 Task: Create an event for the science seminar.
Action: Mouse pressed left at (407, 314)
Screenshot: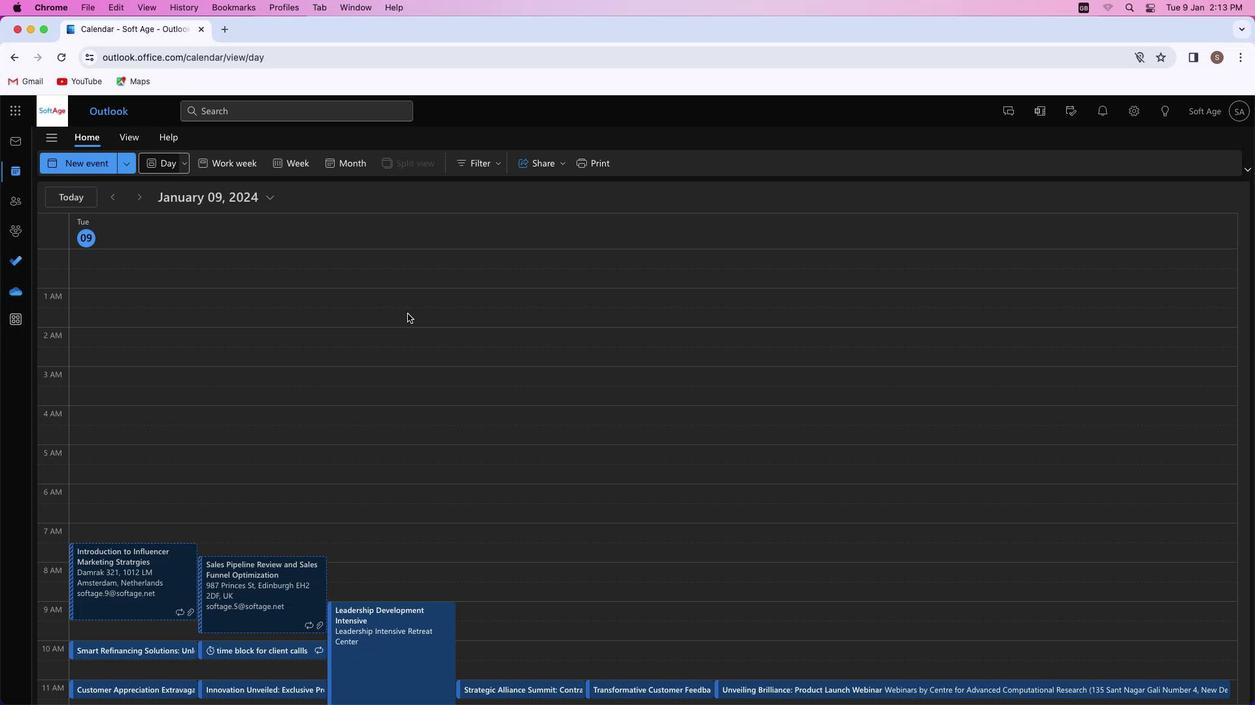 
Action: Mouse moved to (89, 160)
Screenshot: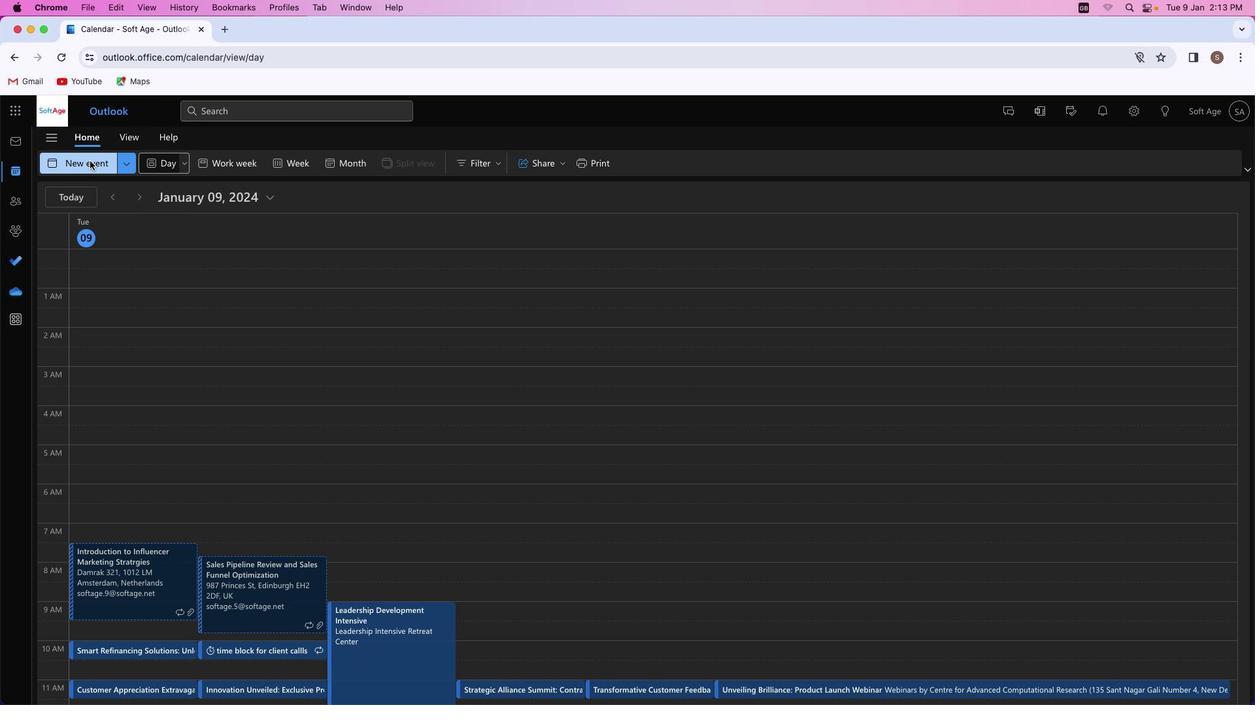 
Action: Mouse pressed left at (89, 160)
Screenshot: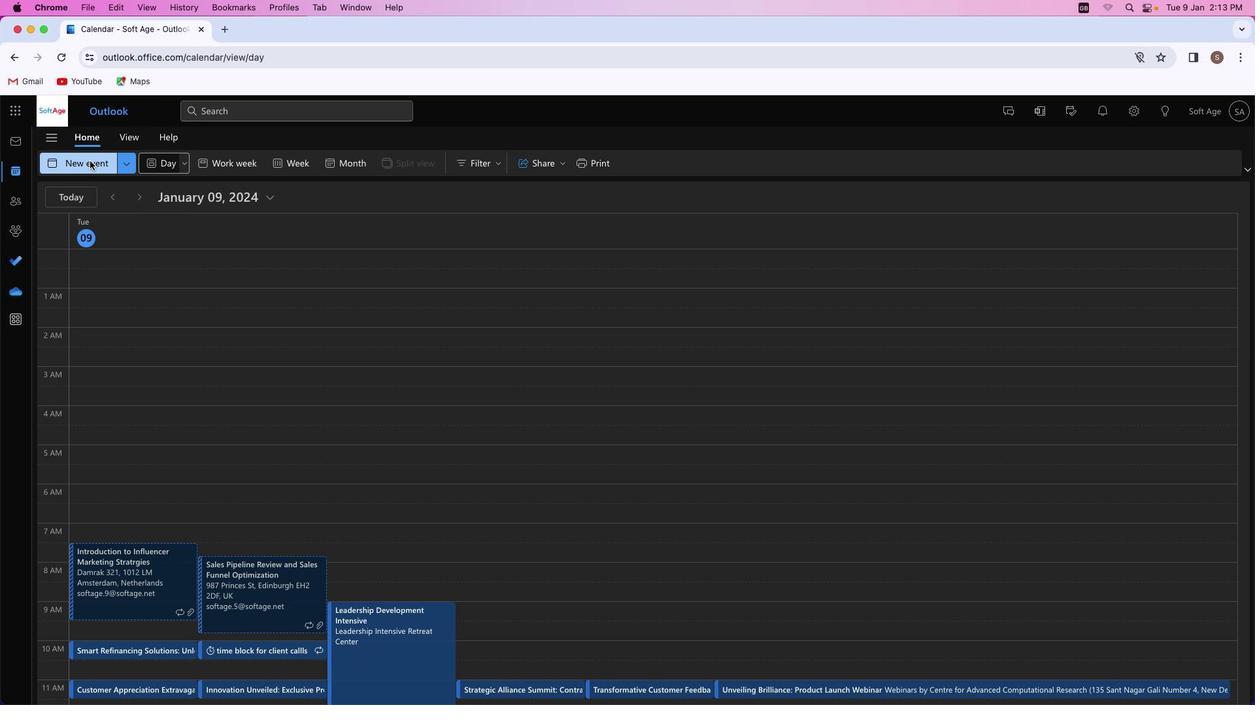 
Action: Mouse moved to (346, 243)
Screenshot: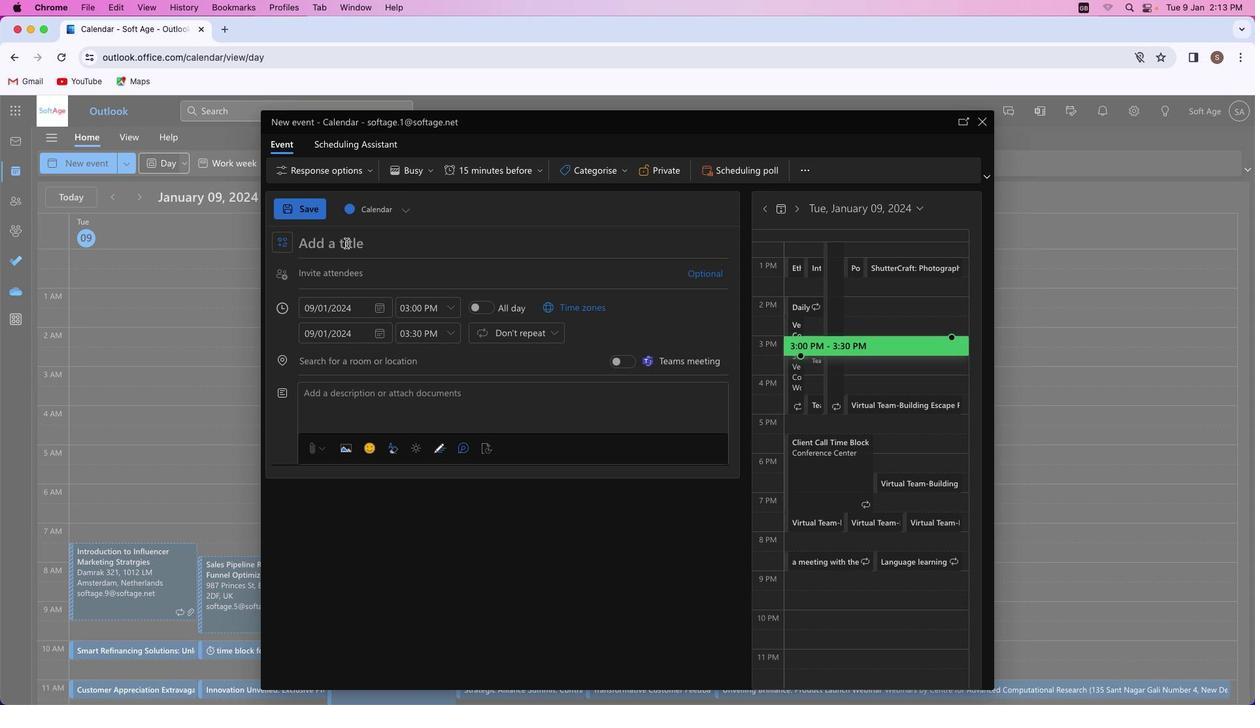 
Action: Key pressed Key.shift'S''c''i''e''n''t''i''a'Key.spaceKey.shift'S''u''m''m''i''t'Key.shift_r':'Key.spaceKey.shift'E''x''p''l''o''r''i''n''g'Key.spaceKey.shift'F''r''o''n''t''i''e''r''s'Key.space'i''n'Key.spaceKey.shift'S''c''i''e''n''c''e'
Screenshot: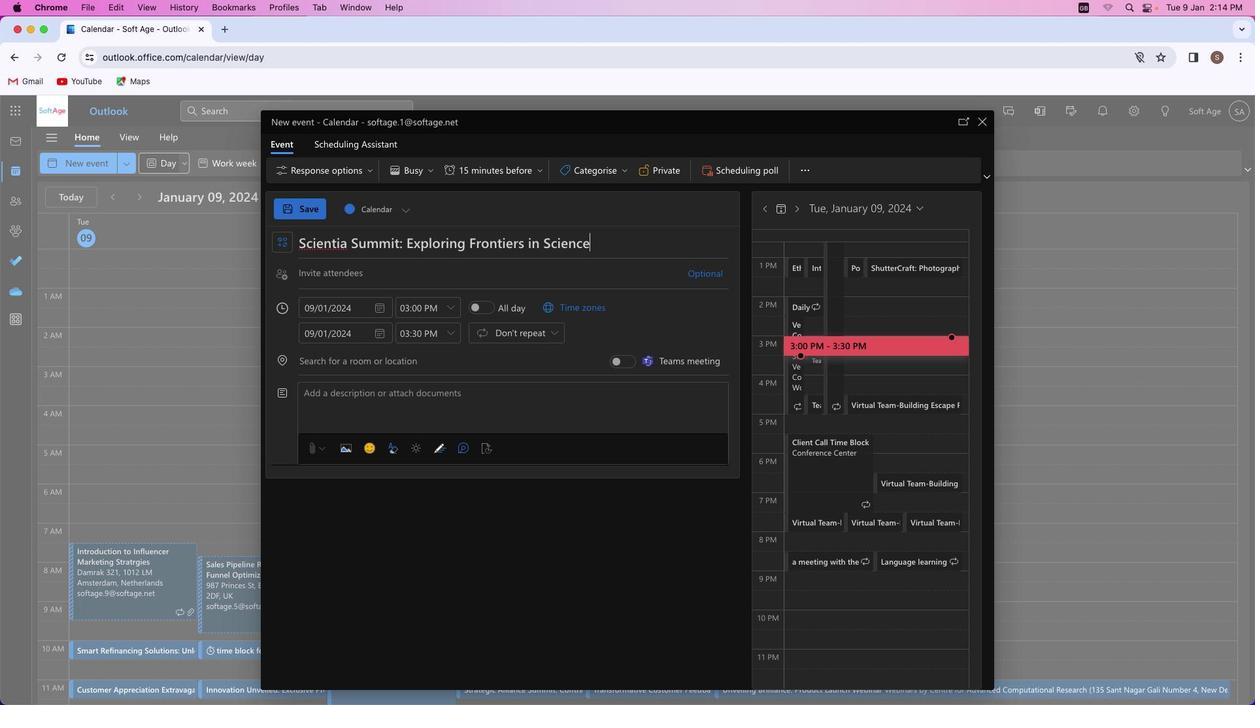 
Action: Mouse moved to (349, 392)
Screenshot: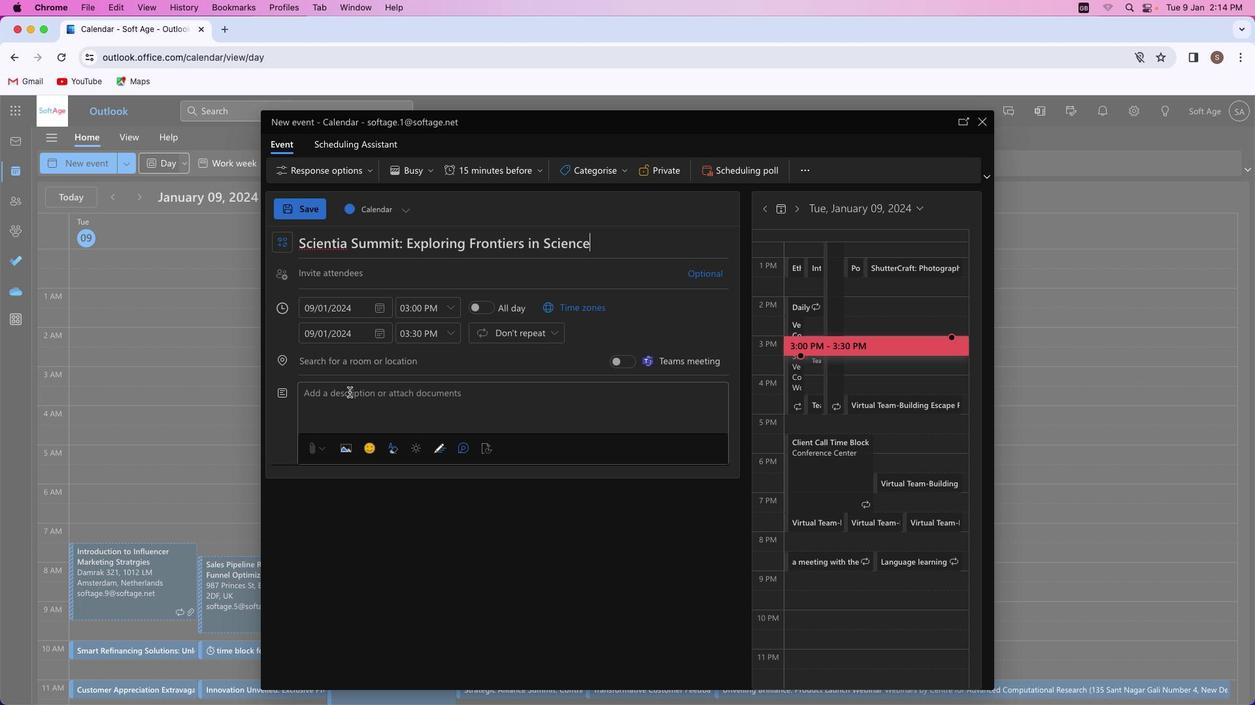 
Action: Mouse pressed left at (349, 392)
Screenshot: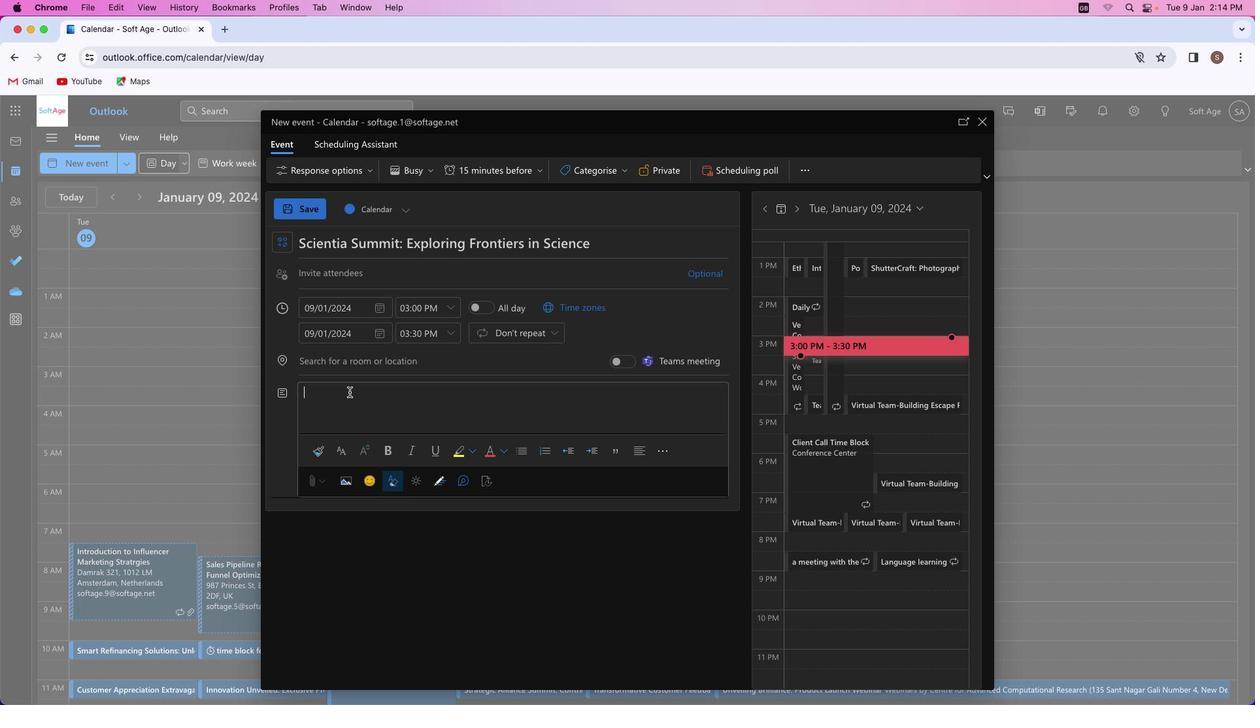 
Action: Key pressed Key.shift'E''n''g''a''g''e'Key.space'i''n'Key.space'o''u''r'Key.space's''c''i''e''n''c''e'Key.space's''e''m''i''n''a''r'','Key.space'w''h''e''r''e'Key.space'g''r''o''u''n''d''b''r''e''a''k''i''n''g'Key.space'd''i''s''c''o''v''e''r''i''e''s'Key.space'a''d''d'Key.backspaceKey.backspace'n''d'Key.space'i''n''t''e''l''l''e''c''t''u''a''l'Key.space'd''i''s''c''o''u''r''s''e'Key.space'c''o''n''v''e''r''g''e''.'Key.spaceKey.shift_r'J''o''i''n'Key.space'e''x''p''e''r''t''s'','Key.space'f''u''e''l'Key.space'c''u''r''i''o''s''i''t''y'','Key.space'a''n''d'Key.space'e''m''b''a''r''k'Key.space'o''n'Key.space'a'Key.space'l'Key.backspace'j''o''u''r''n''e''y'Key.space't''h''r''o''u''g''h'Key.space't''h''e'Key.space'r''e''a''l''m''s'Key.space'o''f'Key.space's''c''i''e''n''t''i''f''i''c'Key.space'e''x''p''l''o''r''a''t''i''o''n''.'
Screenshot: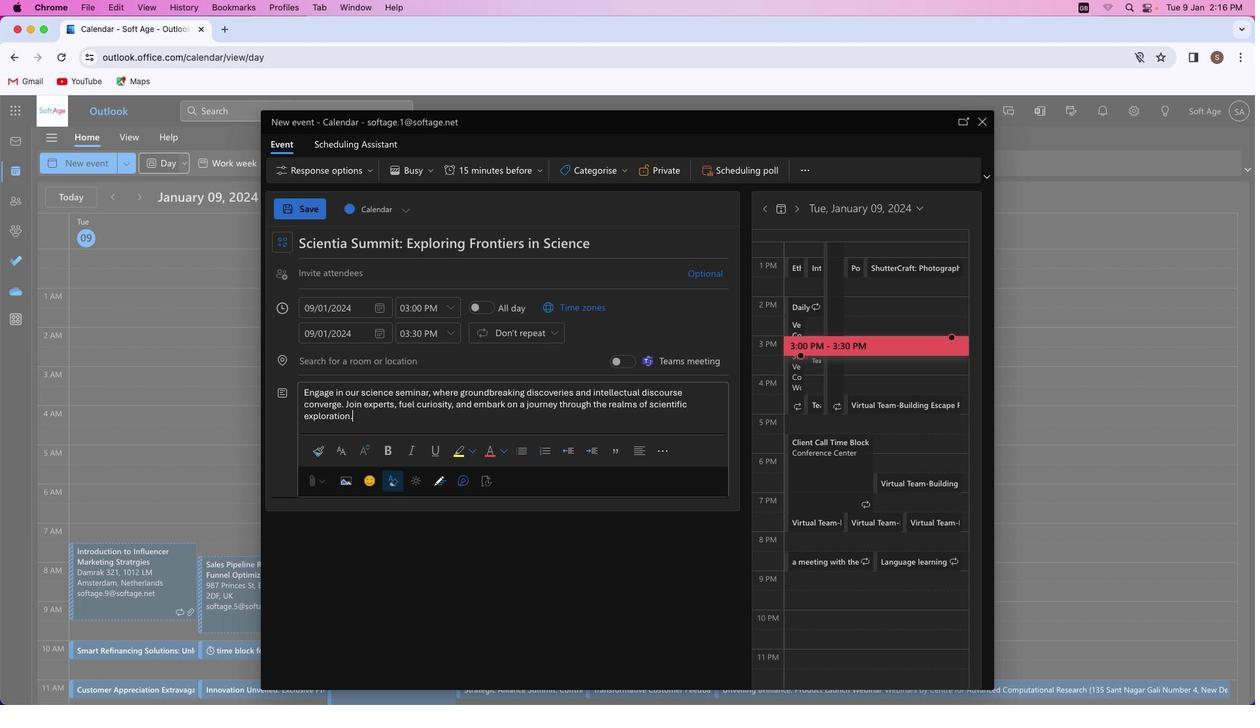 
Action: Mouse moved to (428, 390)
Screenshot: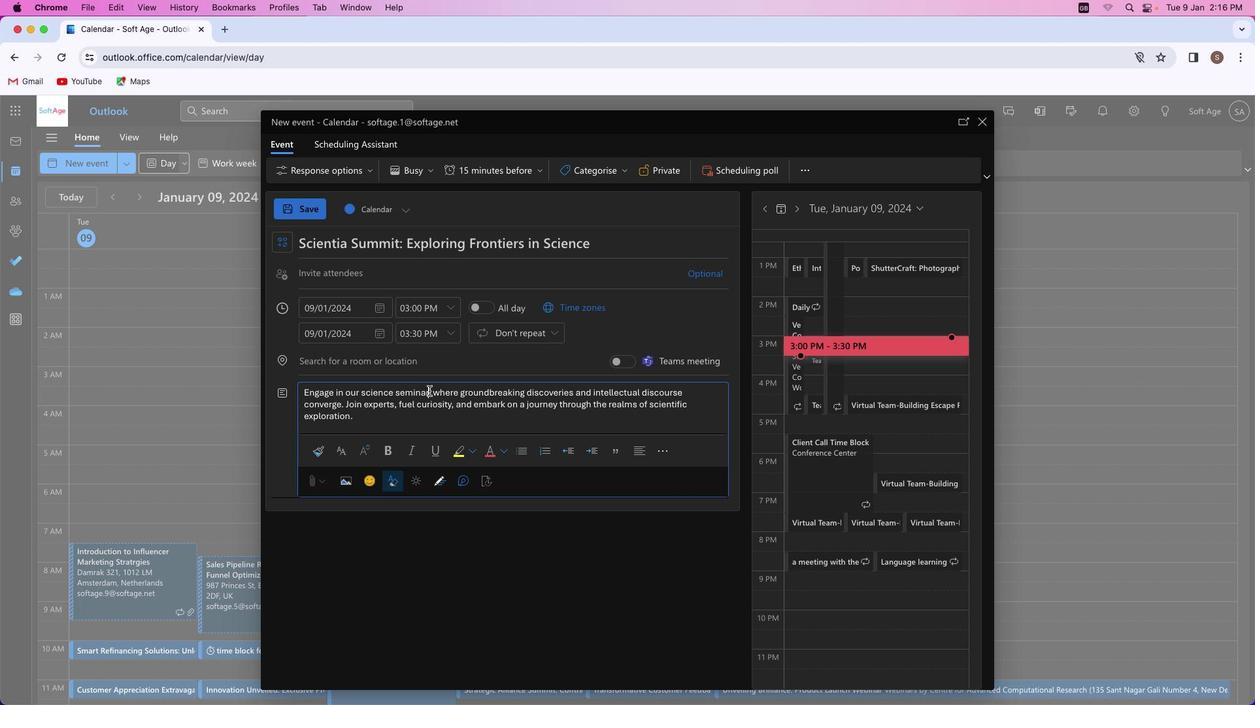 
Action: Mouse pressed left at (428, 390)
Screenshot: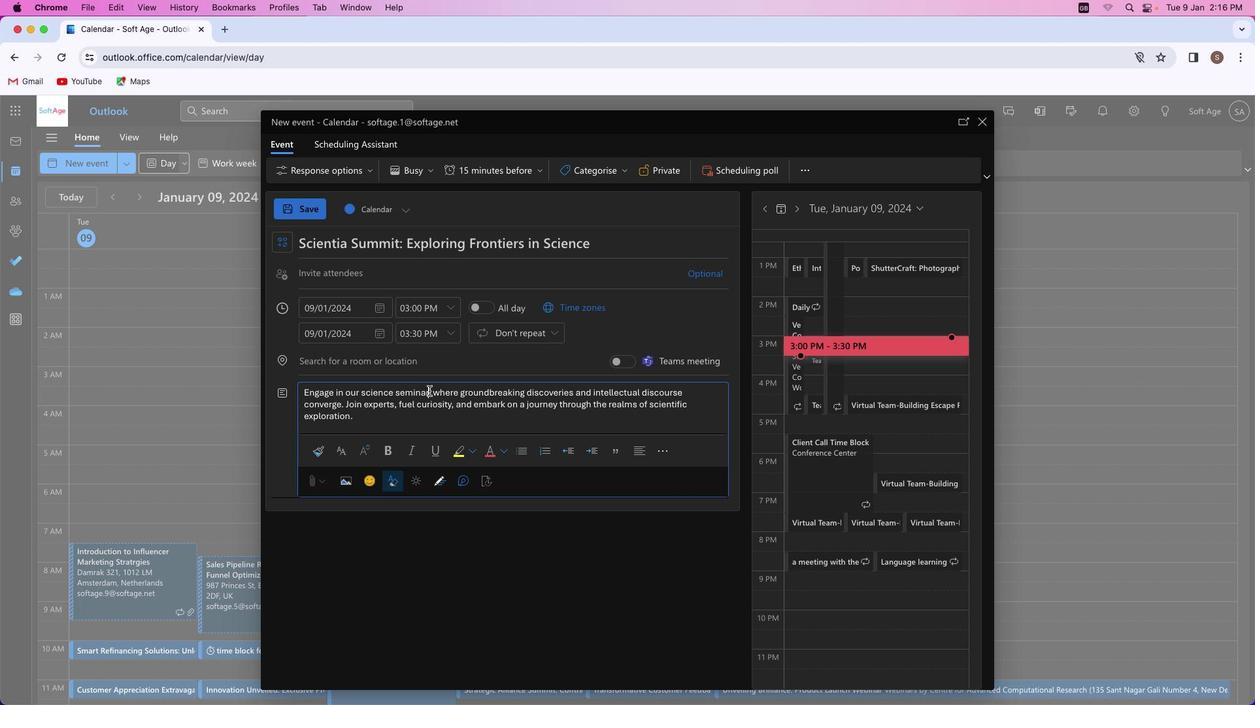 
Action: Mouse moved to (385, 454)
Screenshot: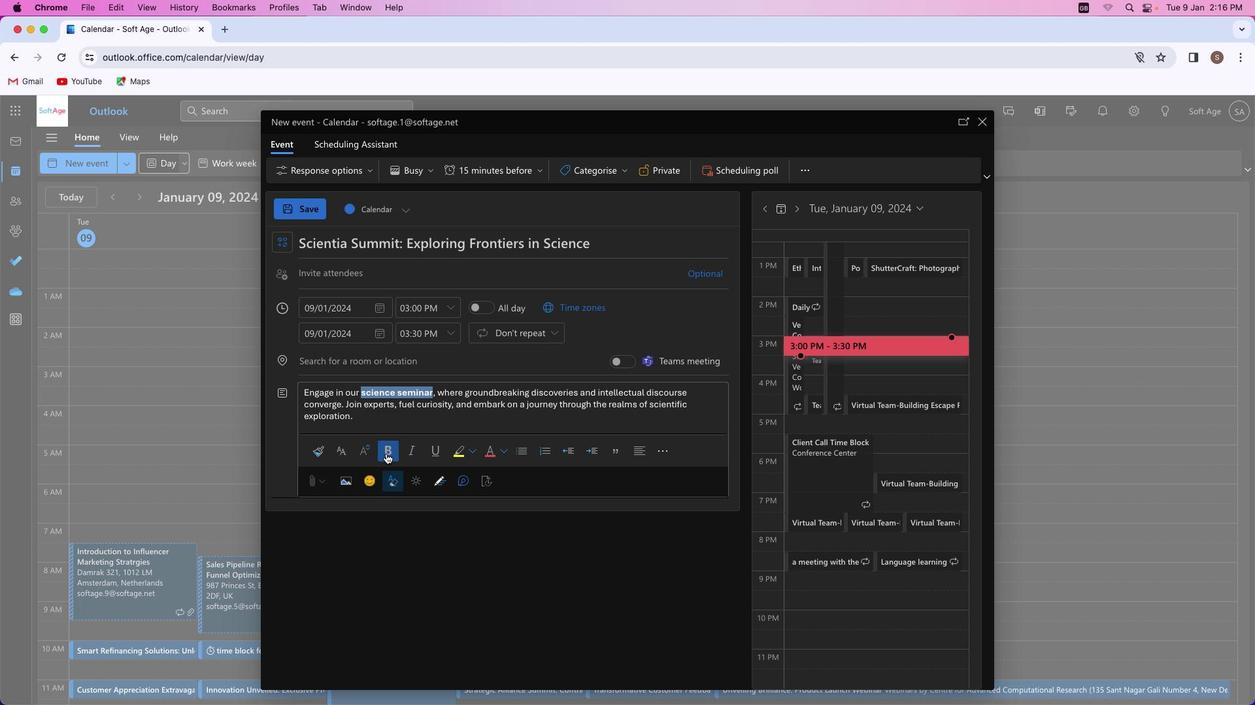 
Action: Mouse pressed left at (385, 454)
Screenshot: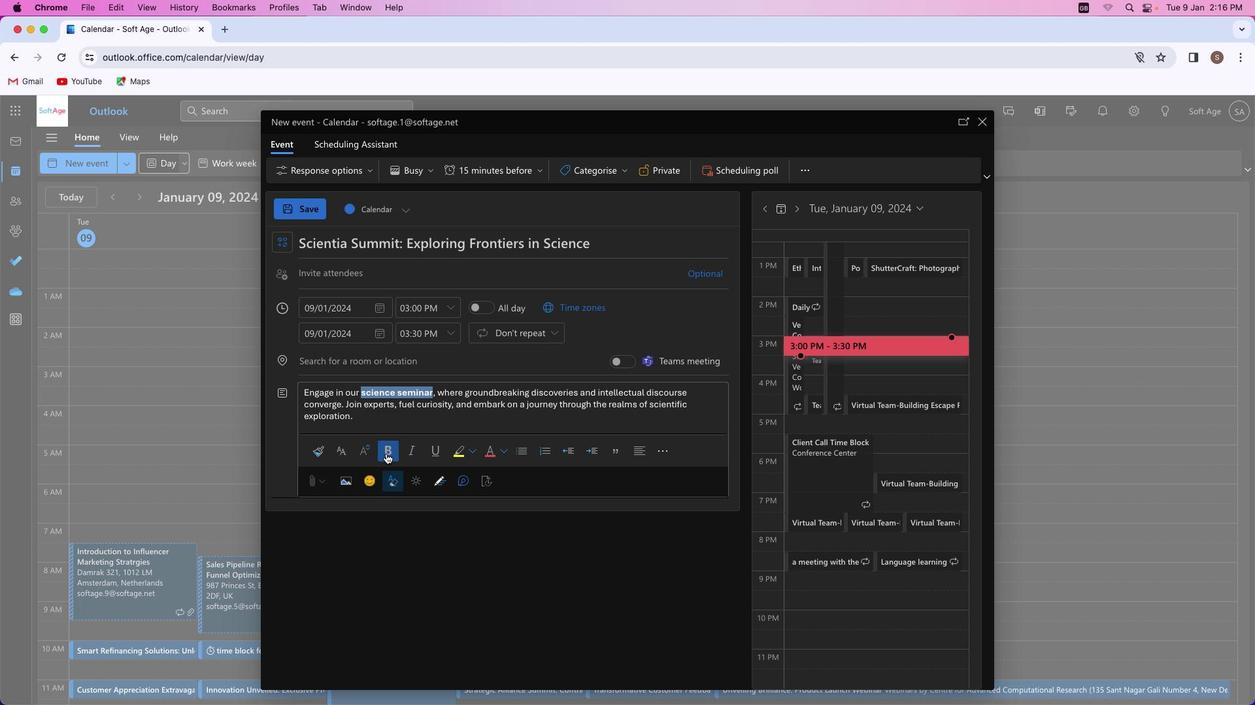 
Action: Mouse moved to (404, 448)
Screenshot: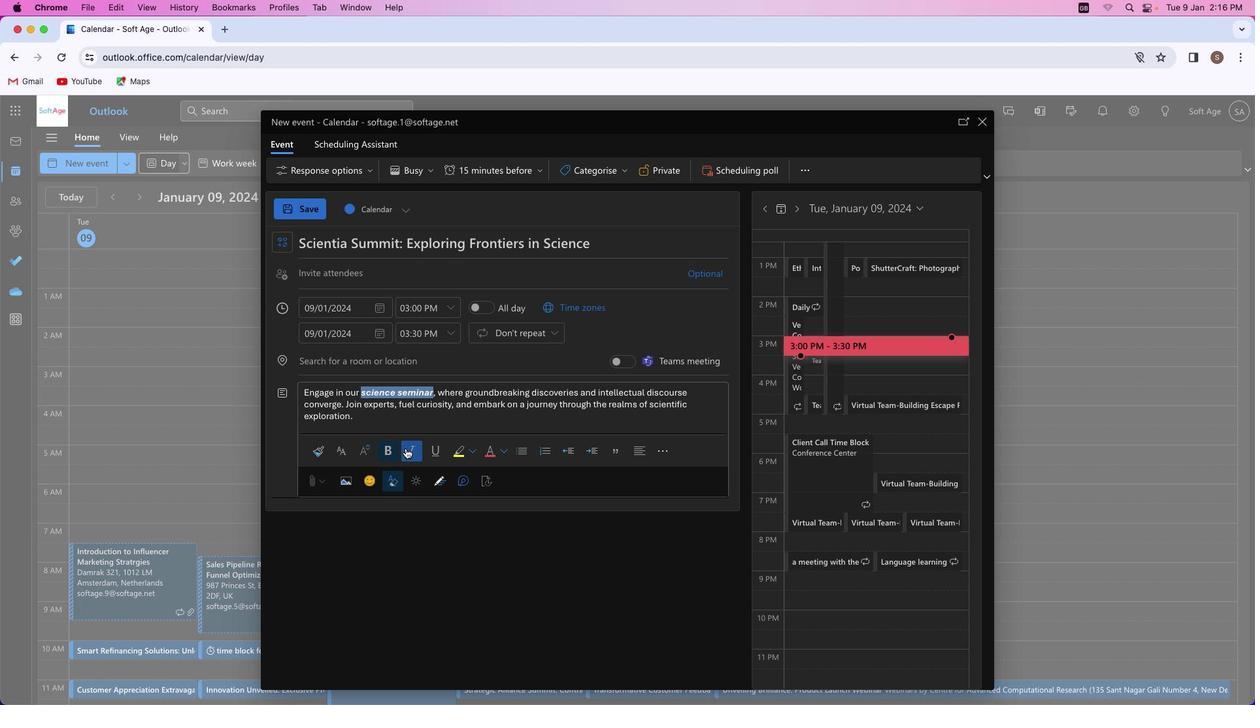 
Action: Mouse pressed left at (404, 448)
Screenshot: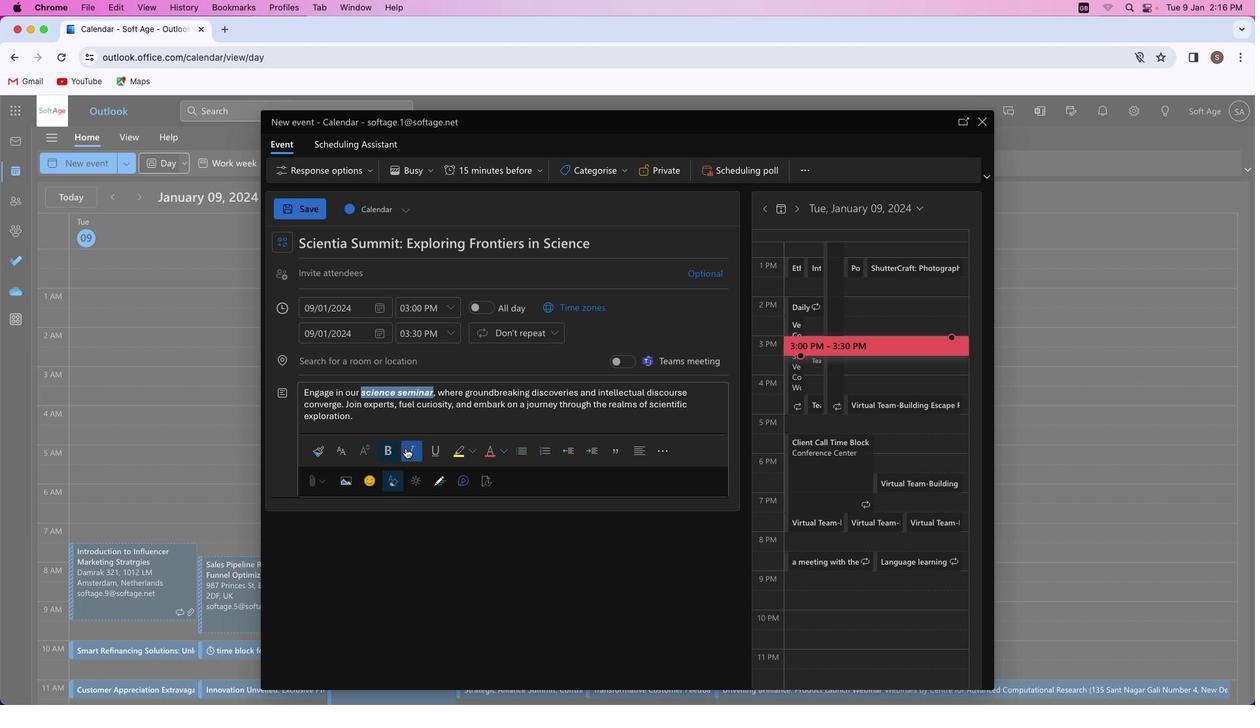 
Action: Mouse moved to (486, 451)
Screenshot: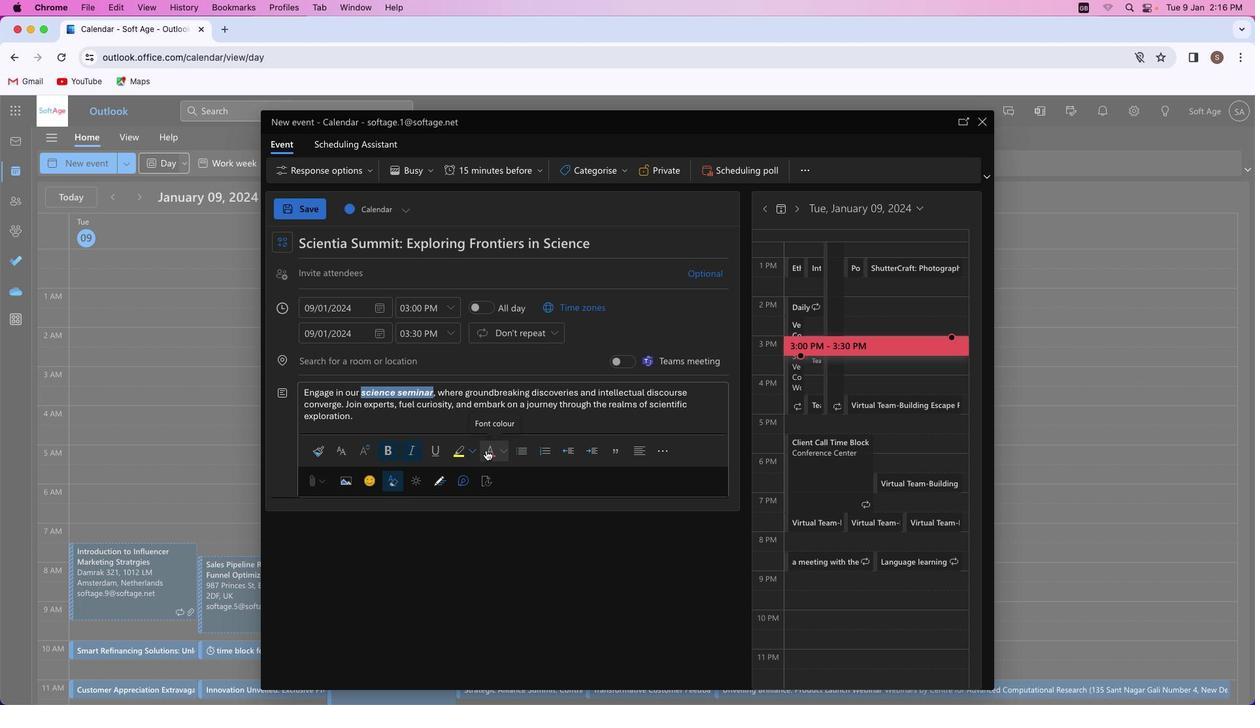 
Action: Mouse pressed left at (486, 451)
Screenshot: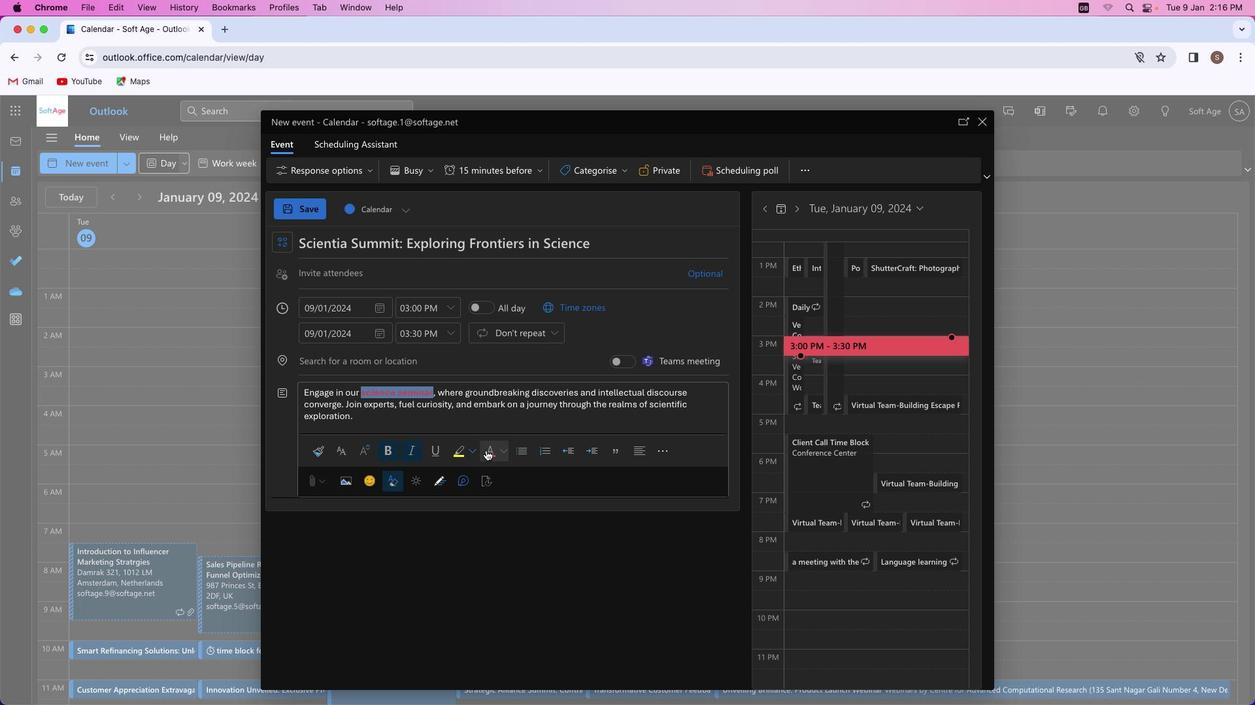 
Action: Mouse moved to (434, 420)
Screenshot: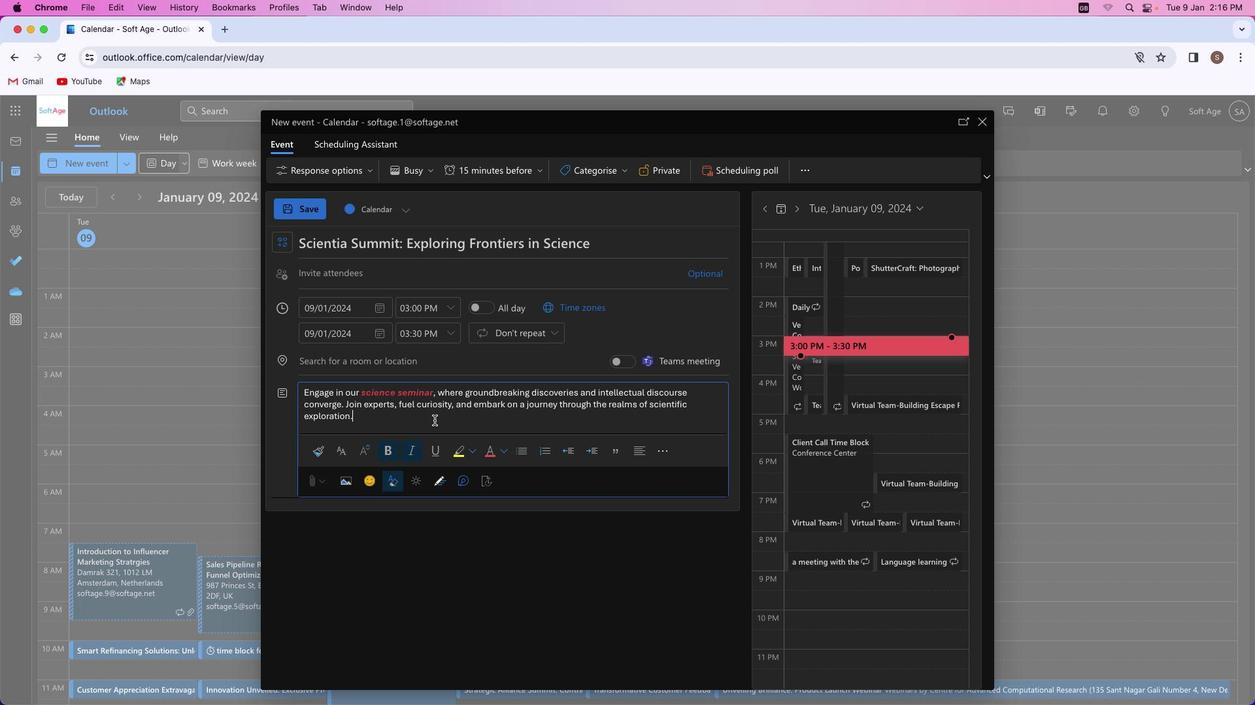 
Action: Mouse pressed left at (434, 420)
Screenshot: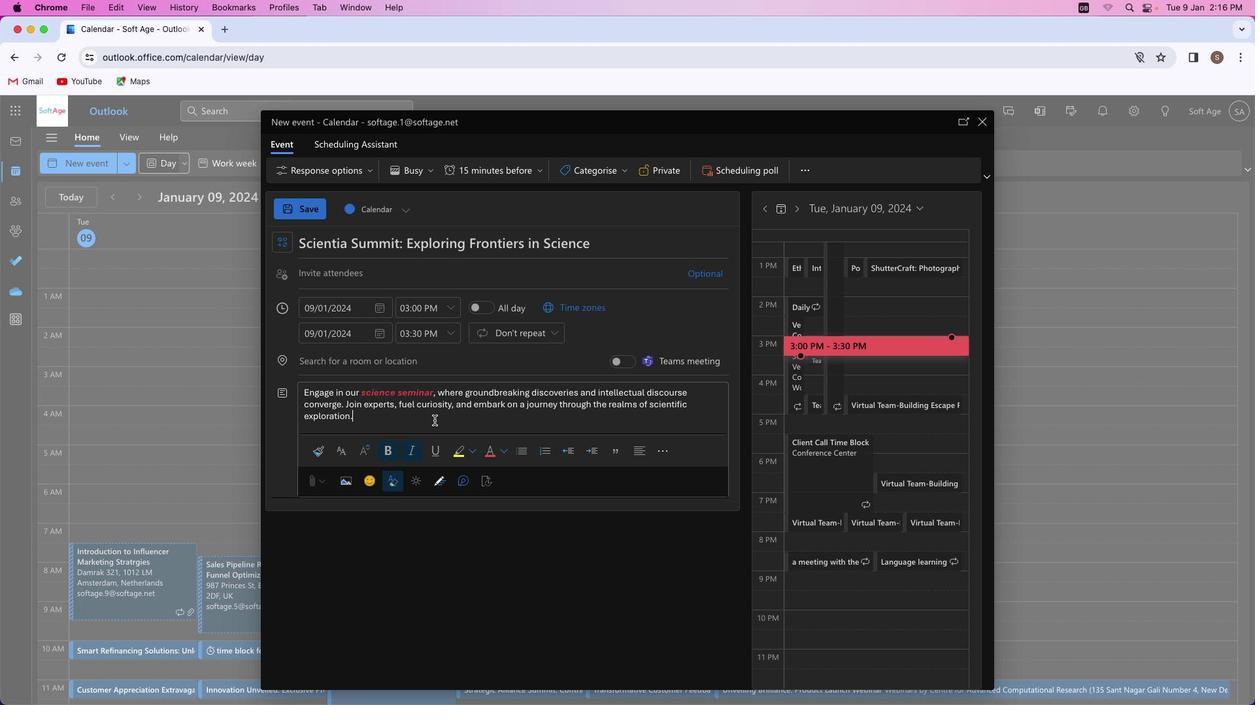 
Action: Mouse moved to (317, 360)
Screenshot: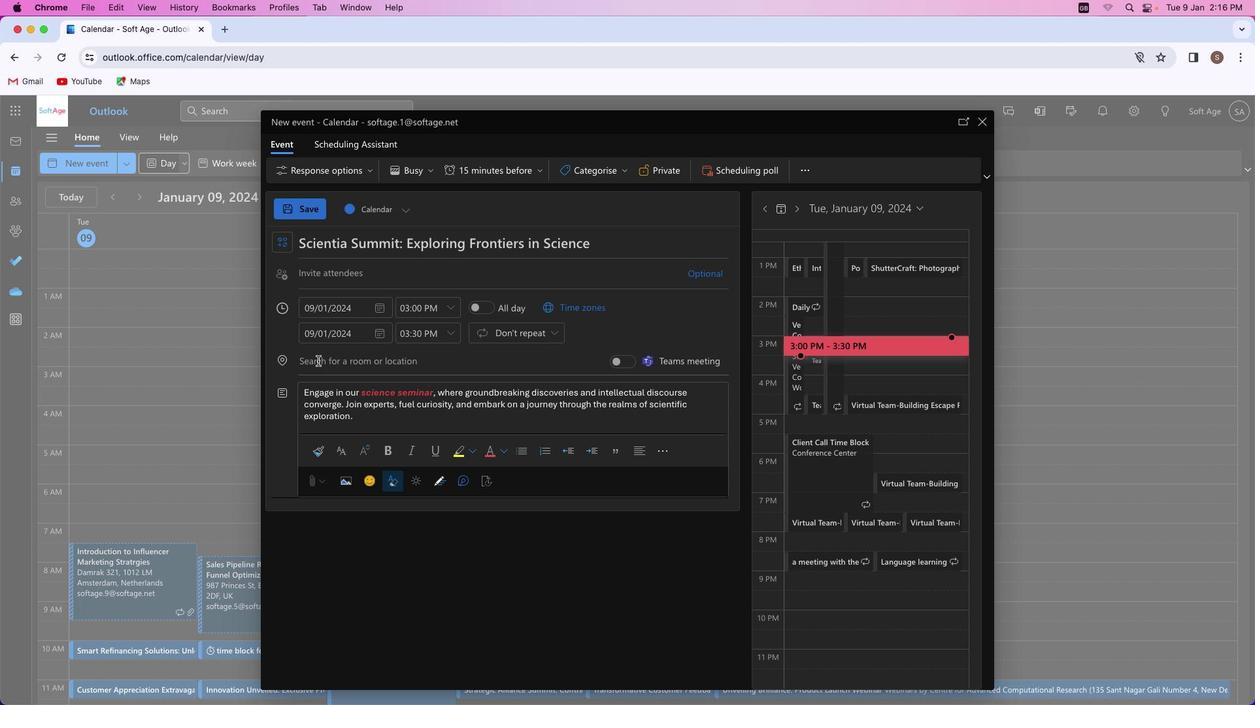
Action: Mouse pressed left at (317, 360)
Screenshot: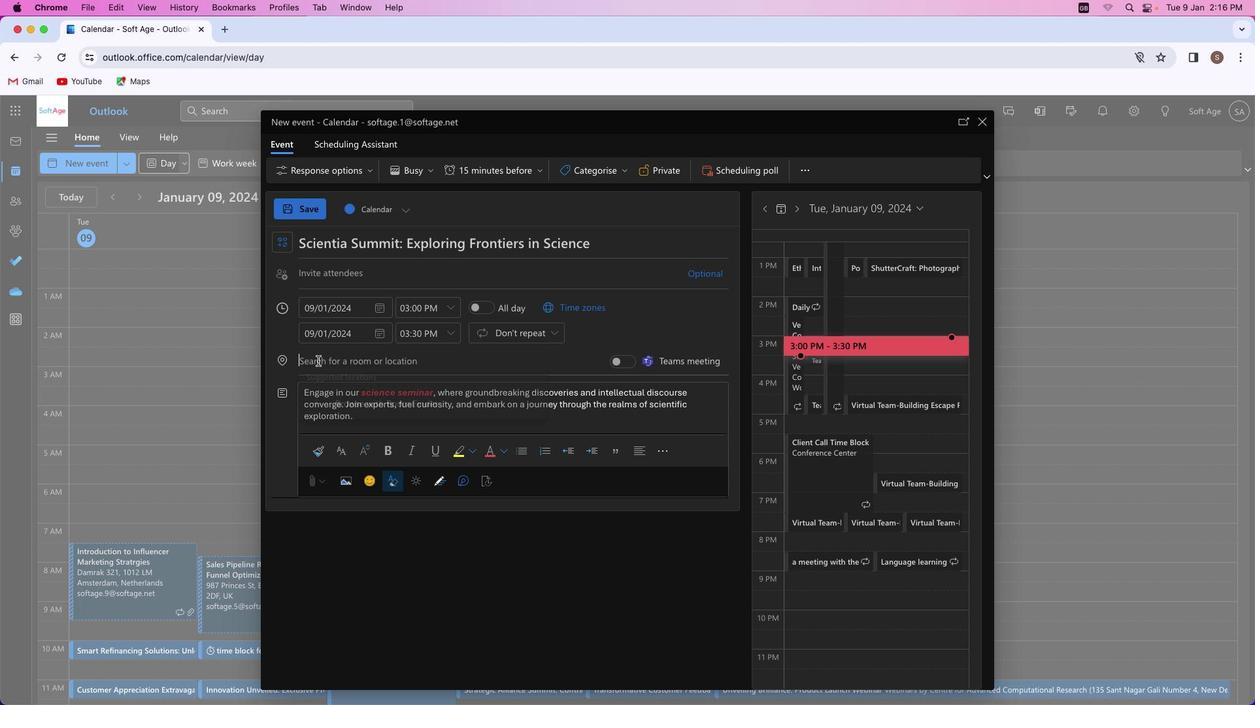 
Action: Key pressed 's''e''m''i''n''a''r'
Screenshot: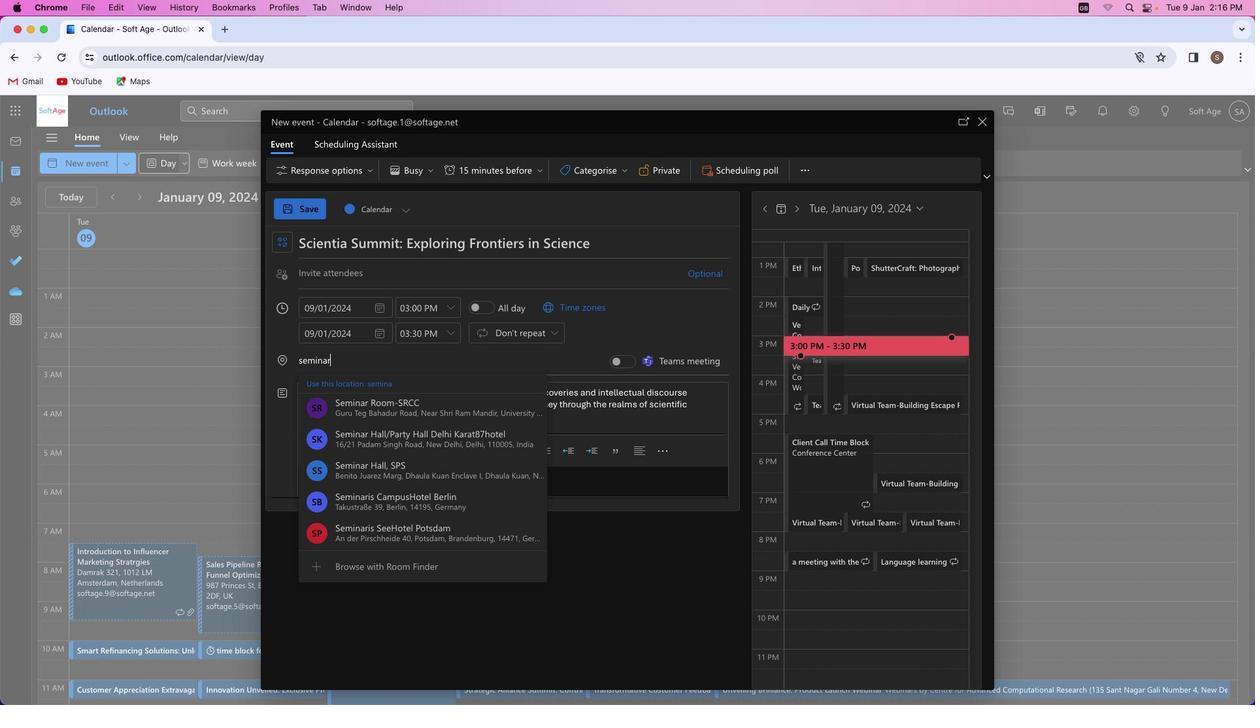 
Action: Mouse moved to (381, 413)
Screenshot: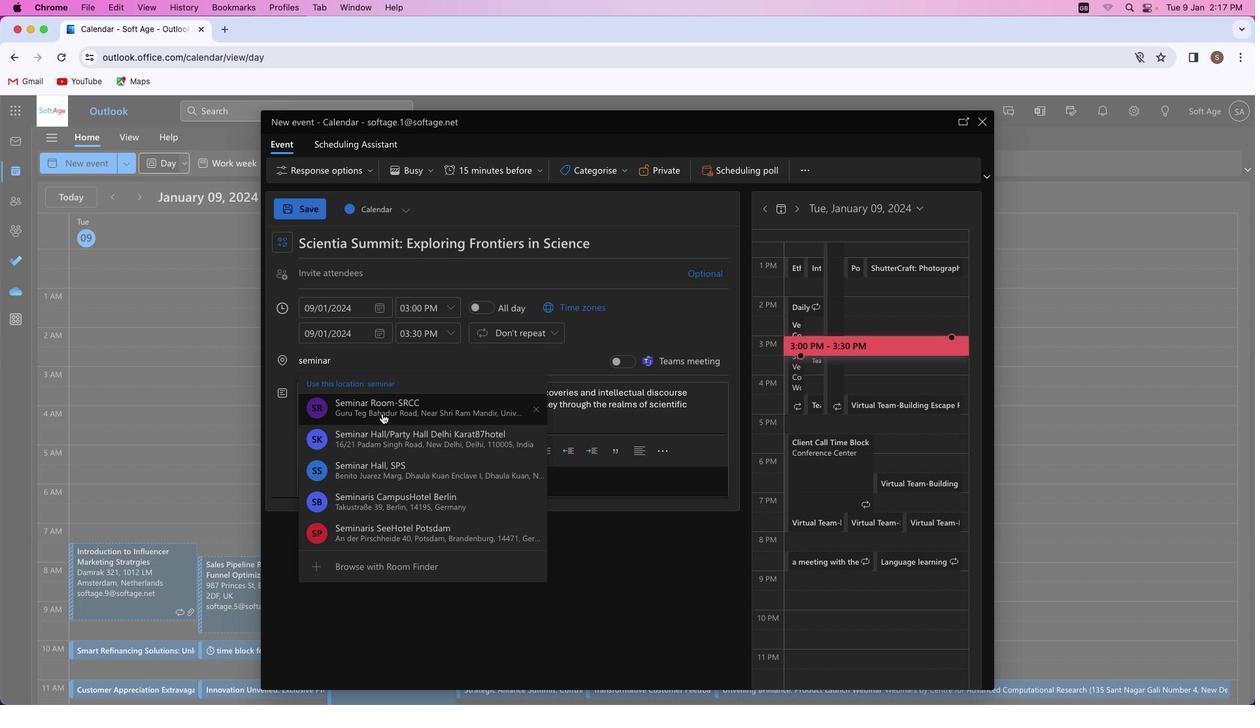 
Action: Mouse pressed left at (381, 413)
Screenshot: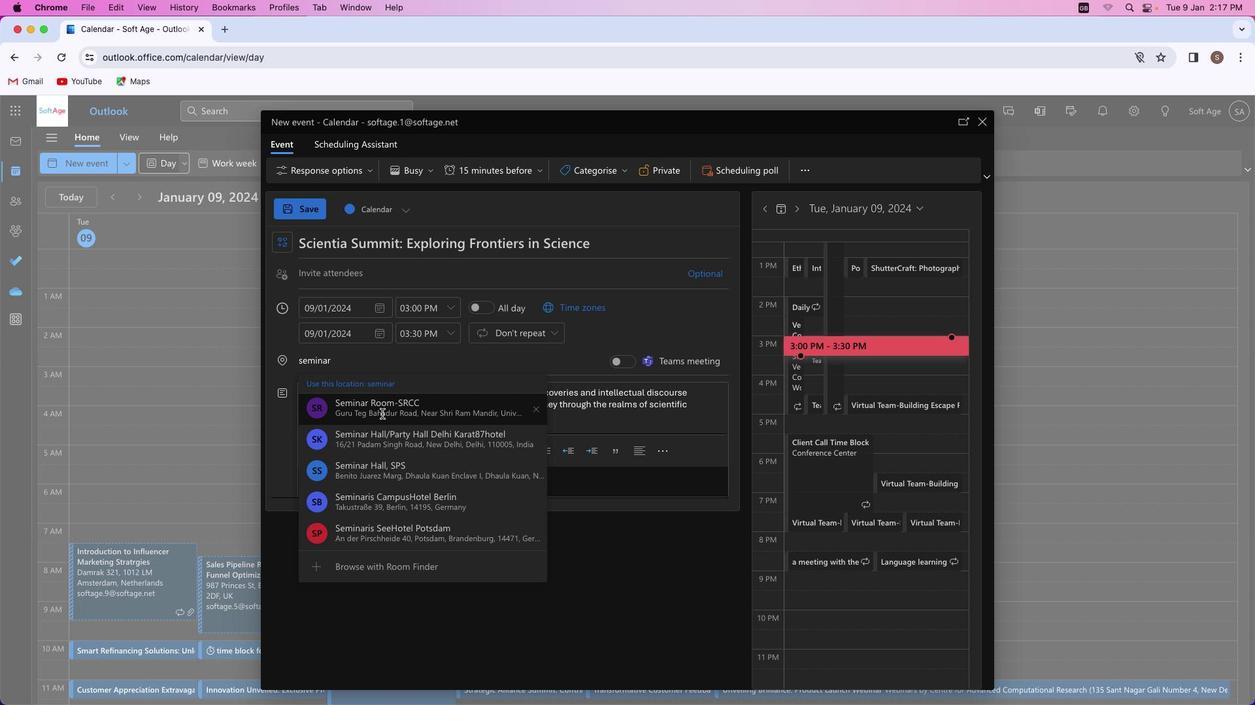 
Action: Mouse moved to (364, 284)
Screenshot: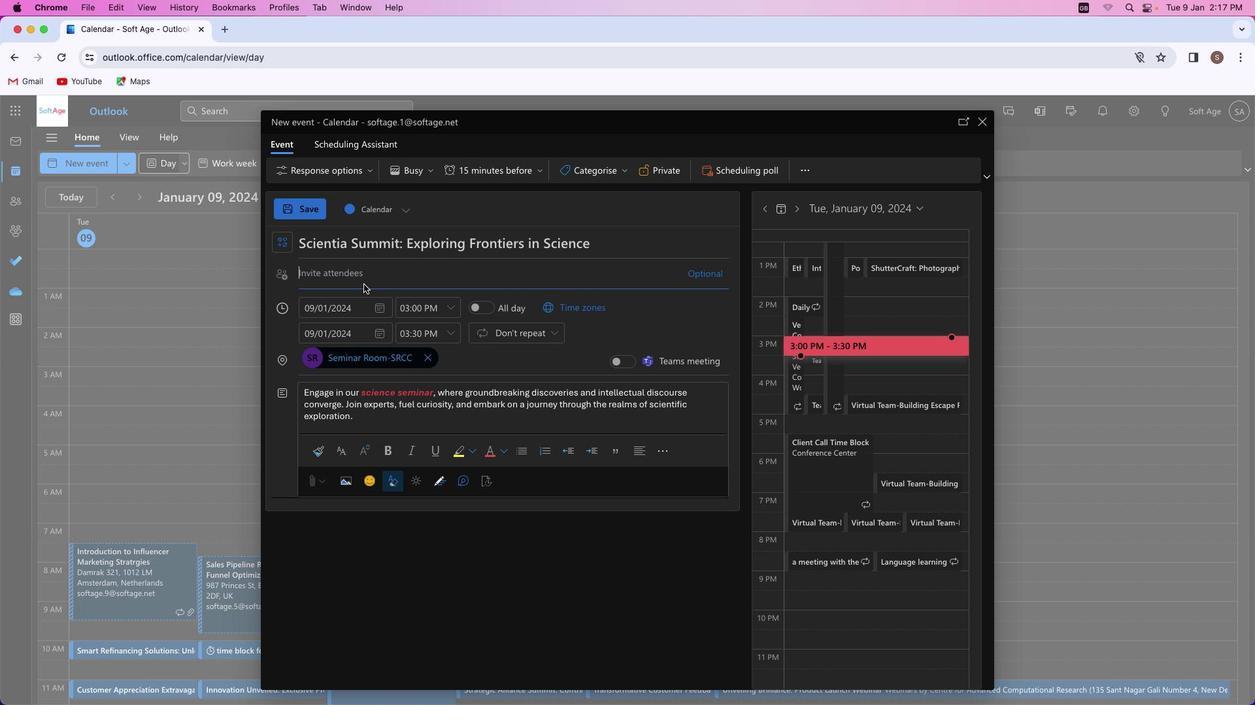 
Action: Mouse pressed left at (364, 284)
Screenshot: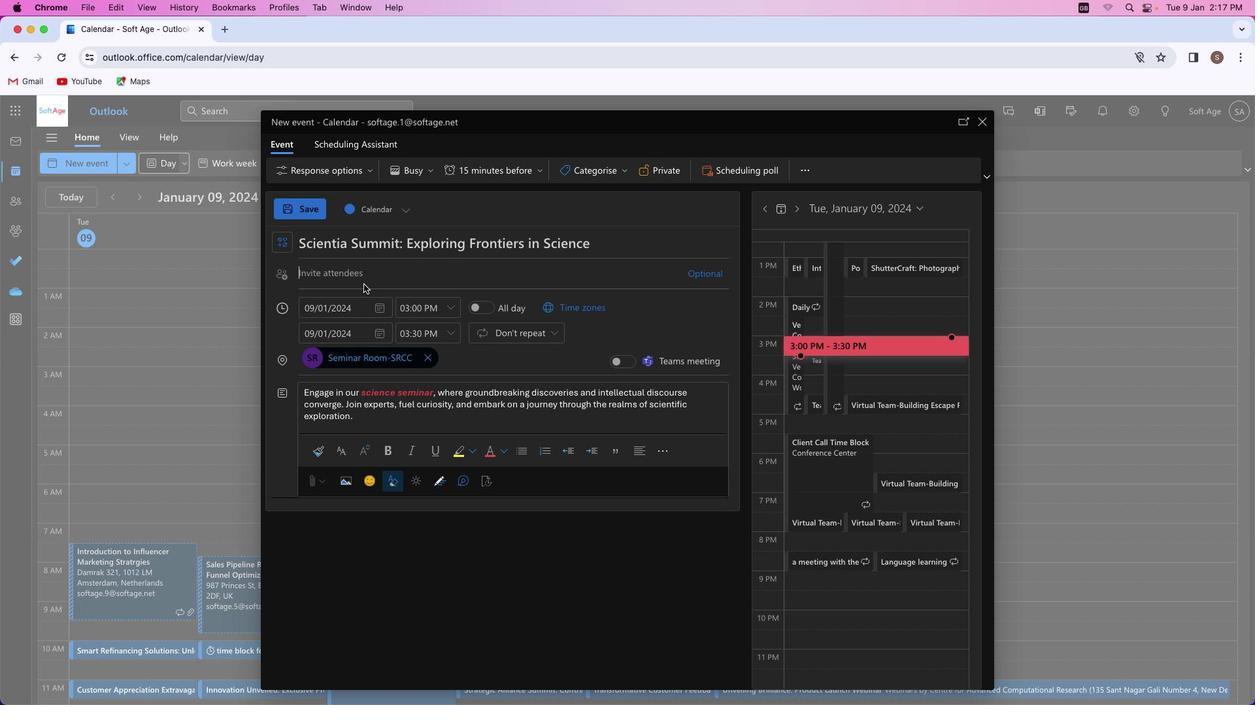 
Action: Mouse moved to (363, 282)
Screenshot: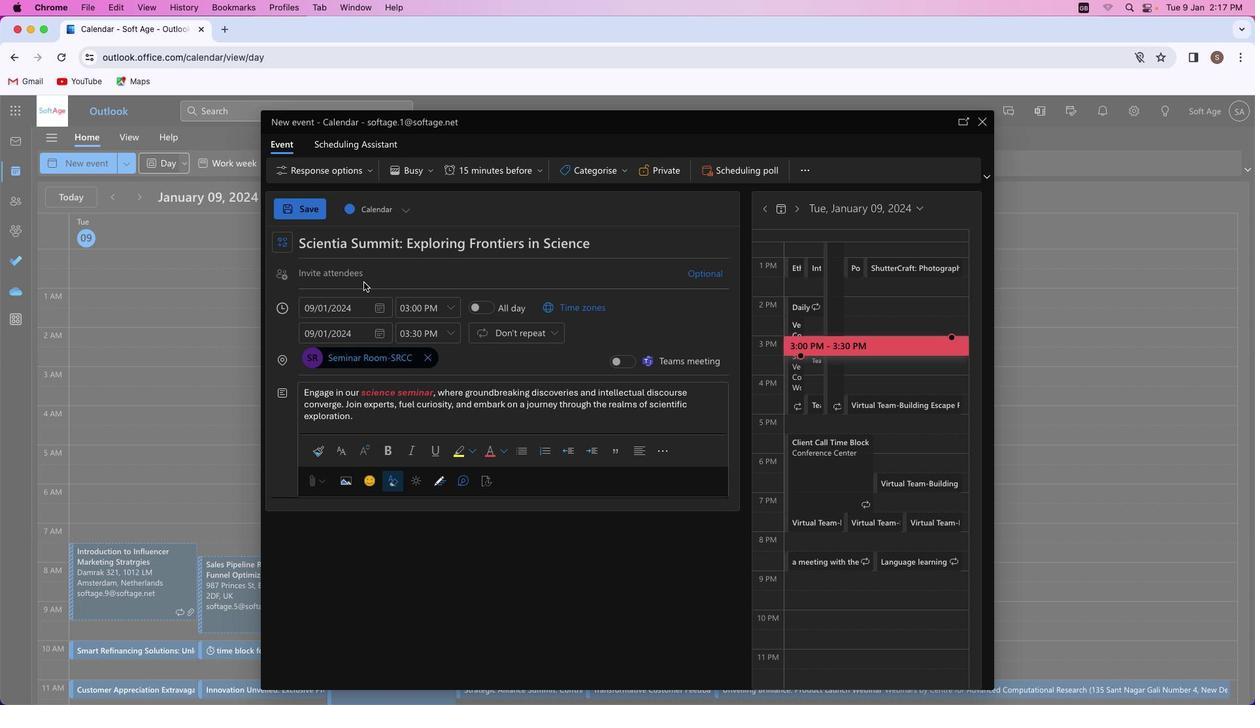 
Action: Key pressed Key.shift'A''k''a''s''h''r''a''j''p''u''t'Key.shift'@''o''u''t''l''o''o''k''.''c''o''m'
Screenshot: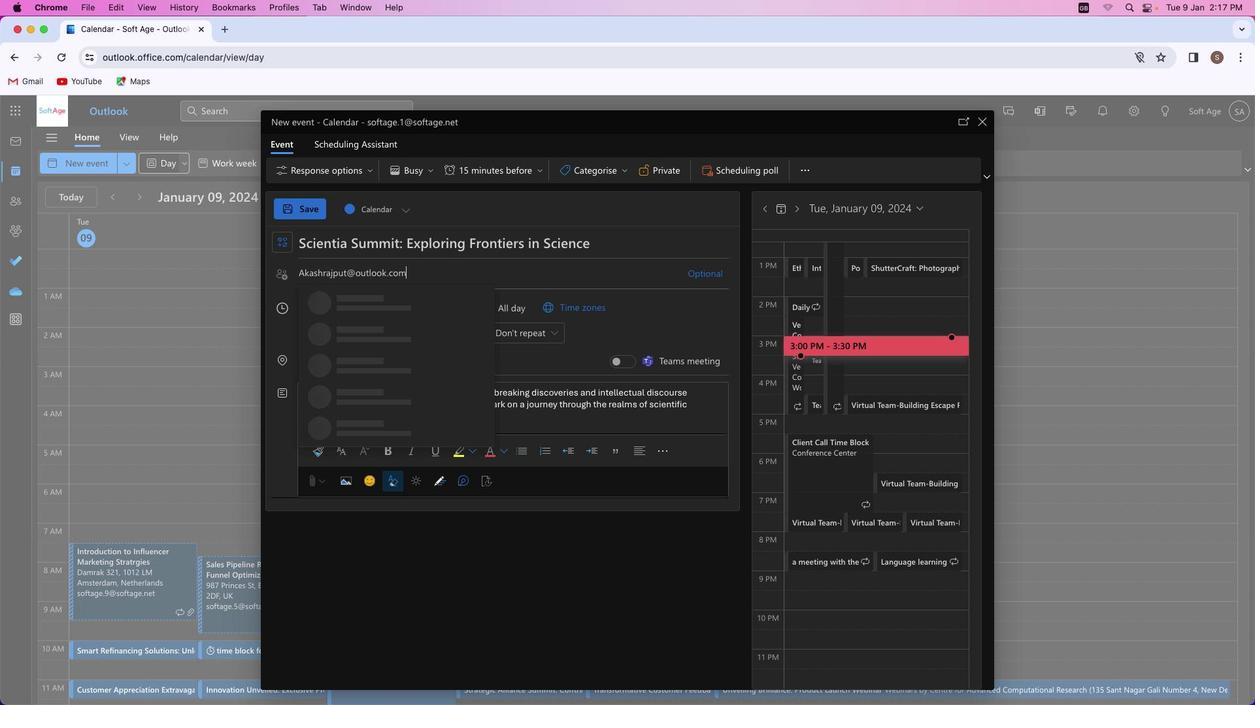 
Action: Mouse moved to (443, 303)
Screenshot: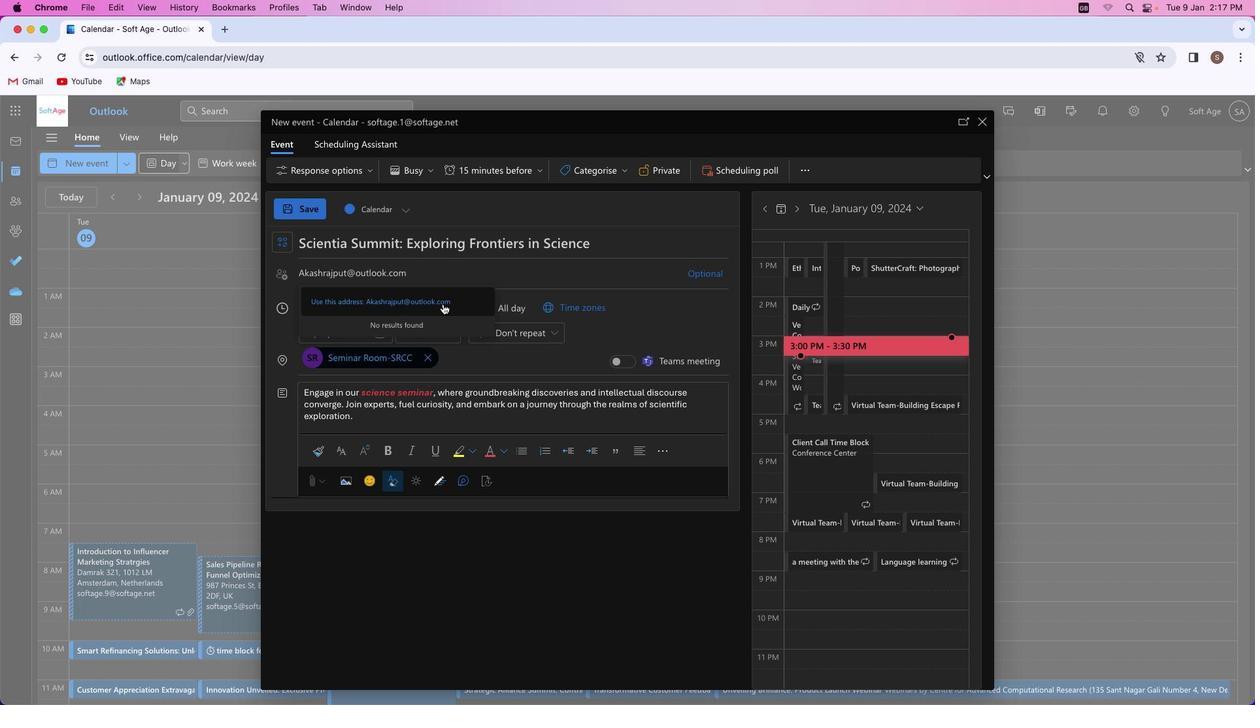 
Action: Mouse pressed left at (443, 303)
Screenshot: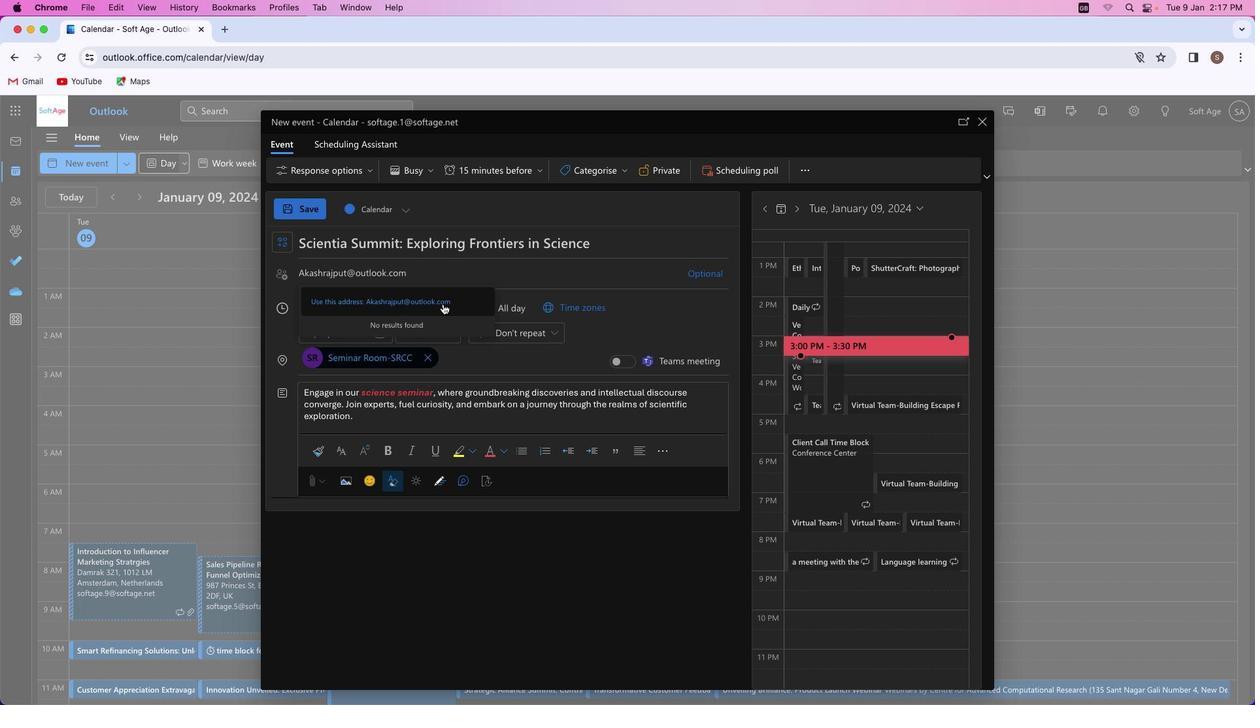 
Action: Mouse moved to (448, 304)
Screenshot: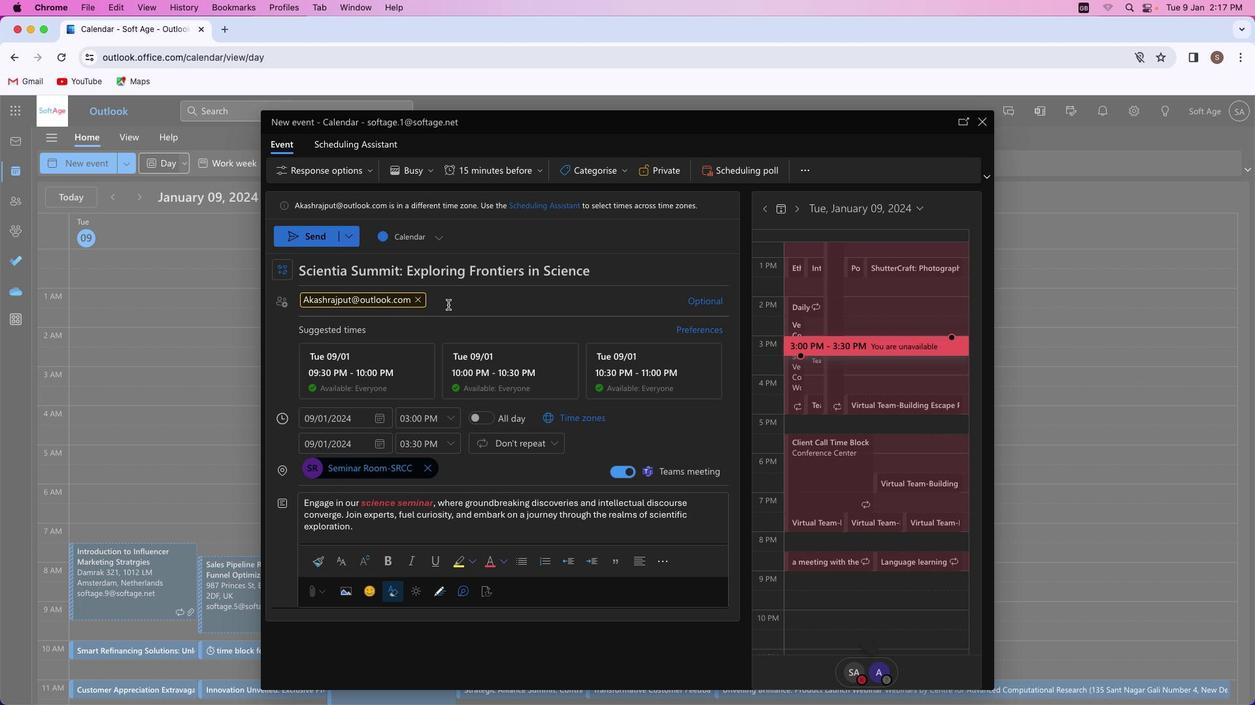 
Action: Key pressed 's''h''i''v''a''m''y''a''d''a''v''s''m''4''1'Key.shift'@''o''u''t''l''o''o''k''.''c''o''m'
Screenshot: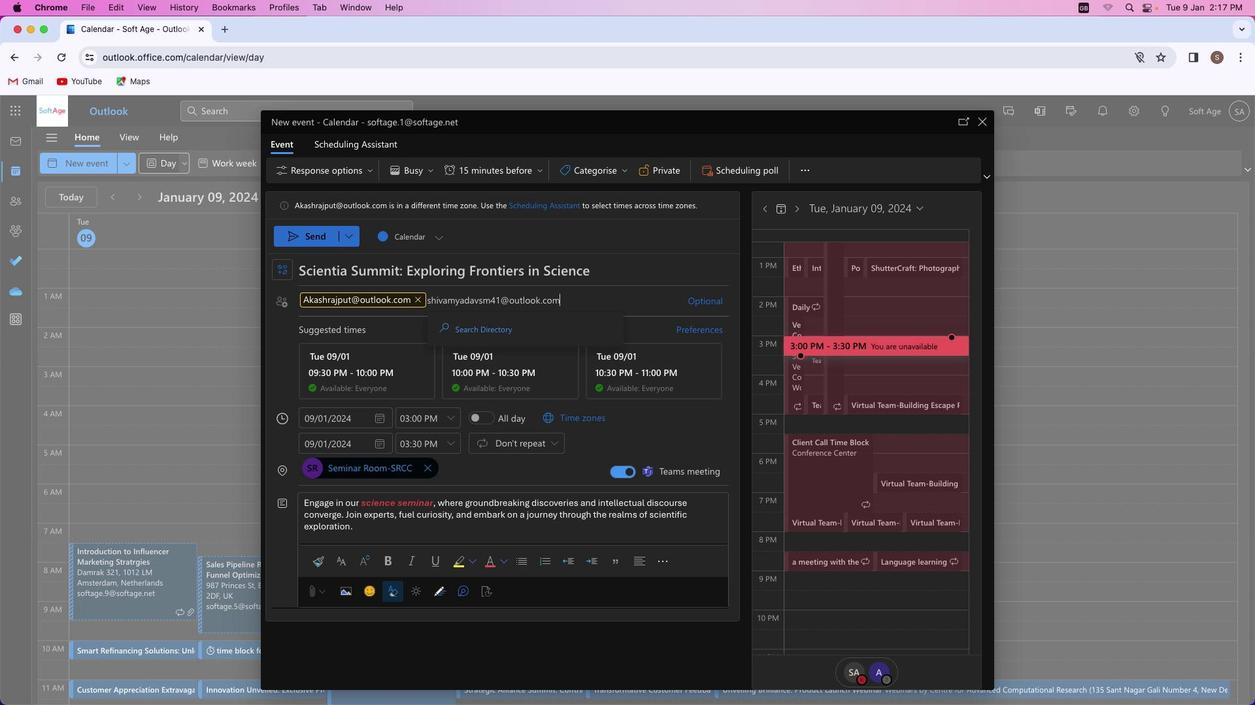 
Action: Mouse moved to (549, 322)
Screenshot: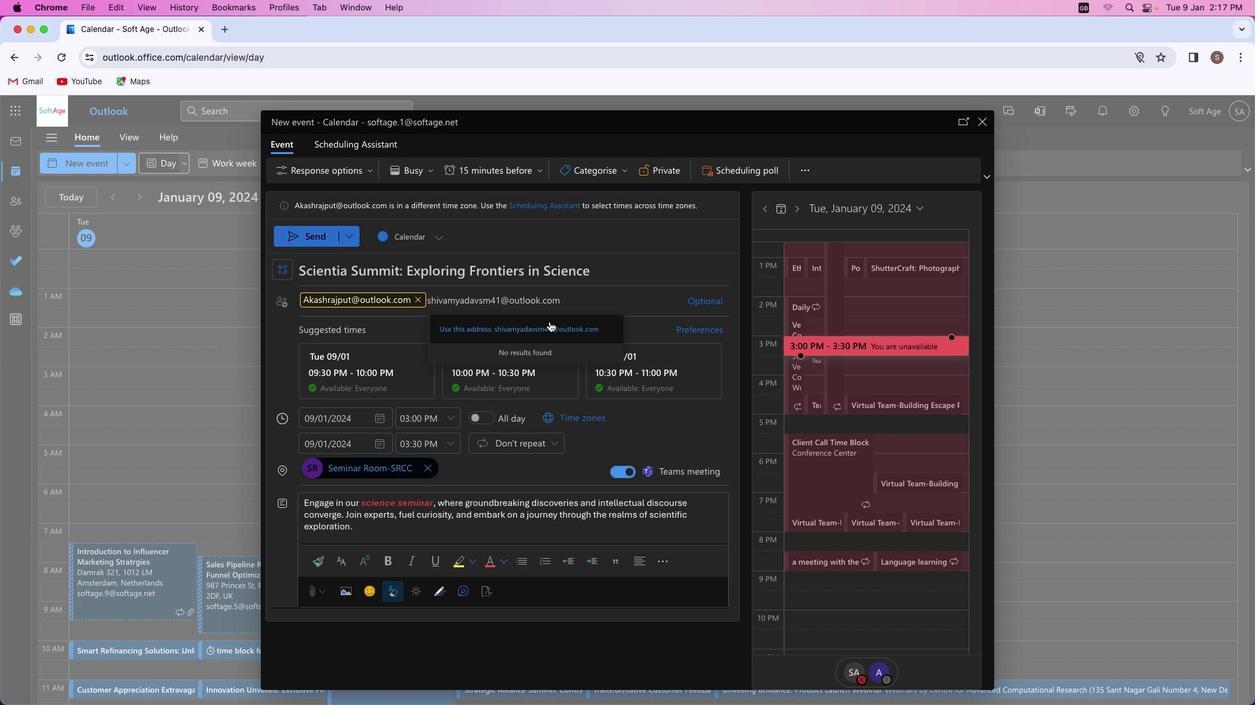 
Action: Mouse pressed left at (549, 322)
Screenshot: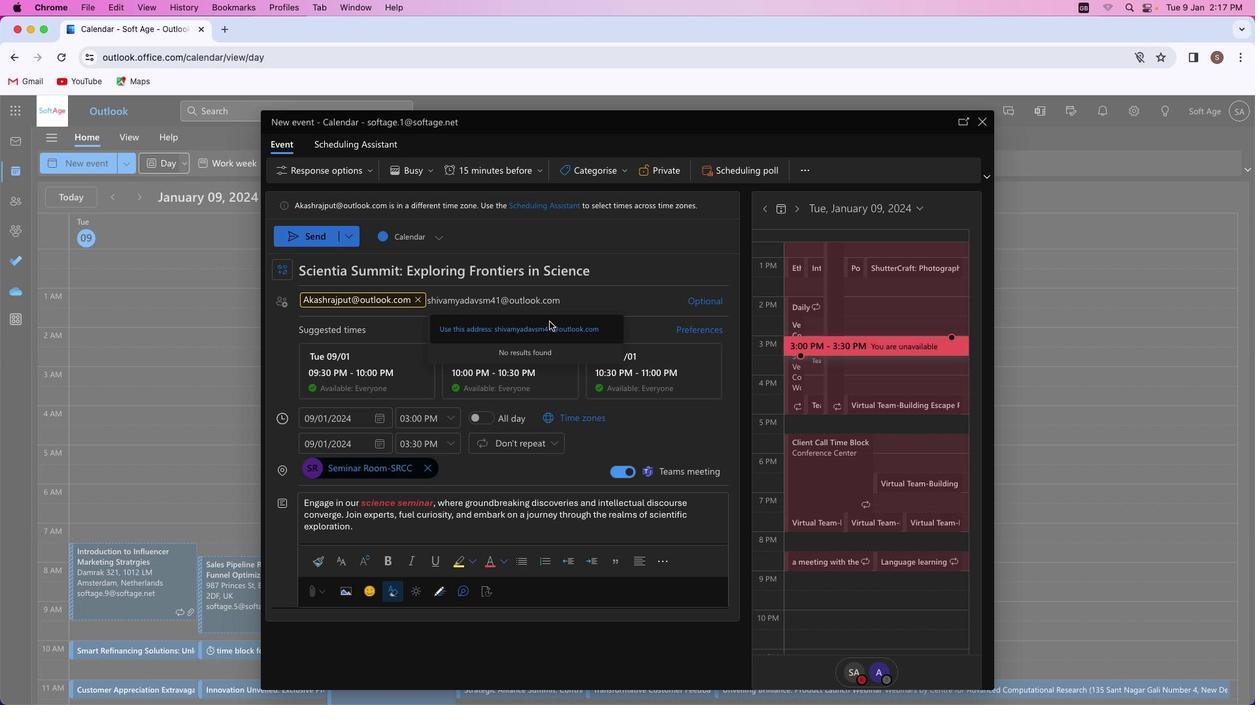 
Action: Mouse moved to (723, 317)
Screenshot: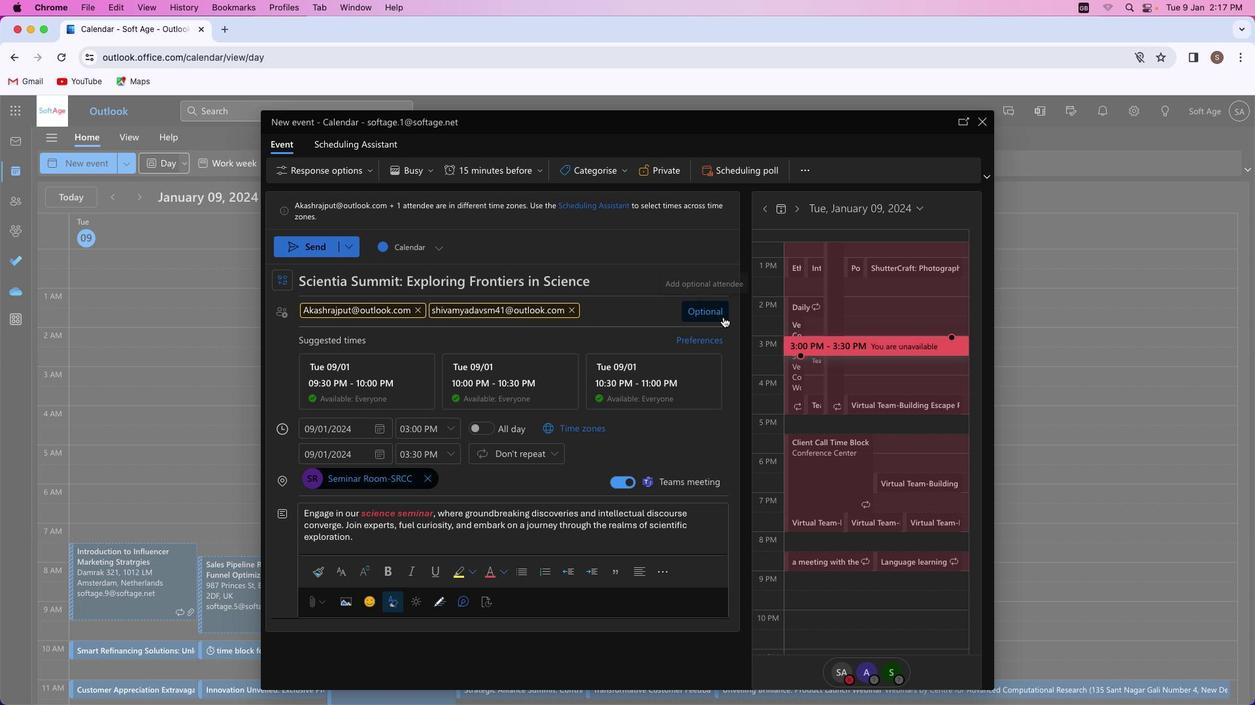 
Action: Mouse pressed left at (723, 317)
Screenshot: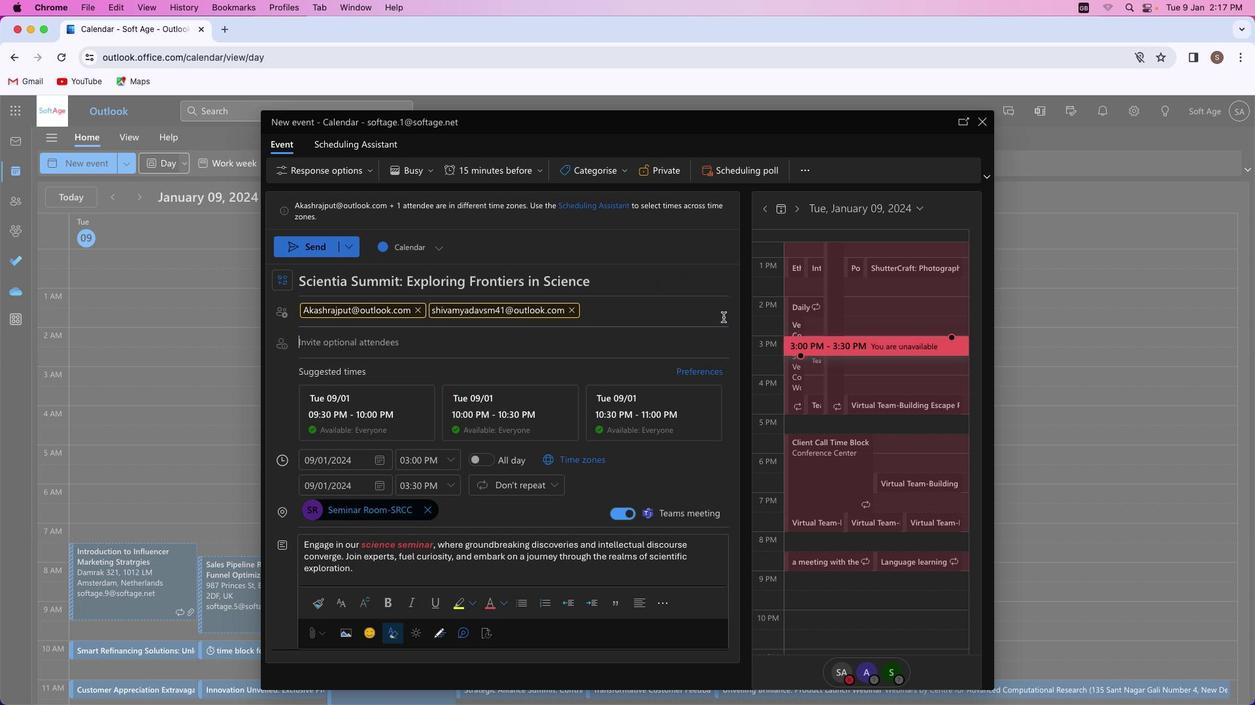 
Action: Mouse moved to (430, 327)
Screenshot: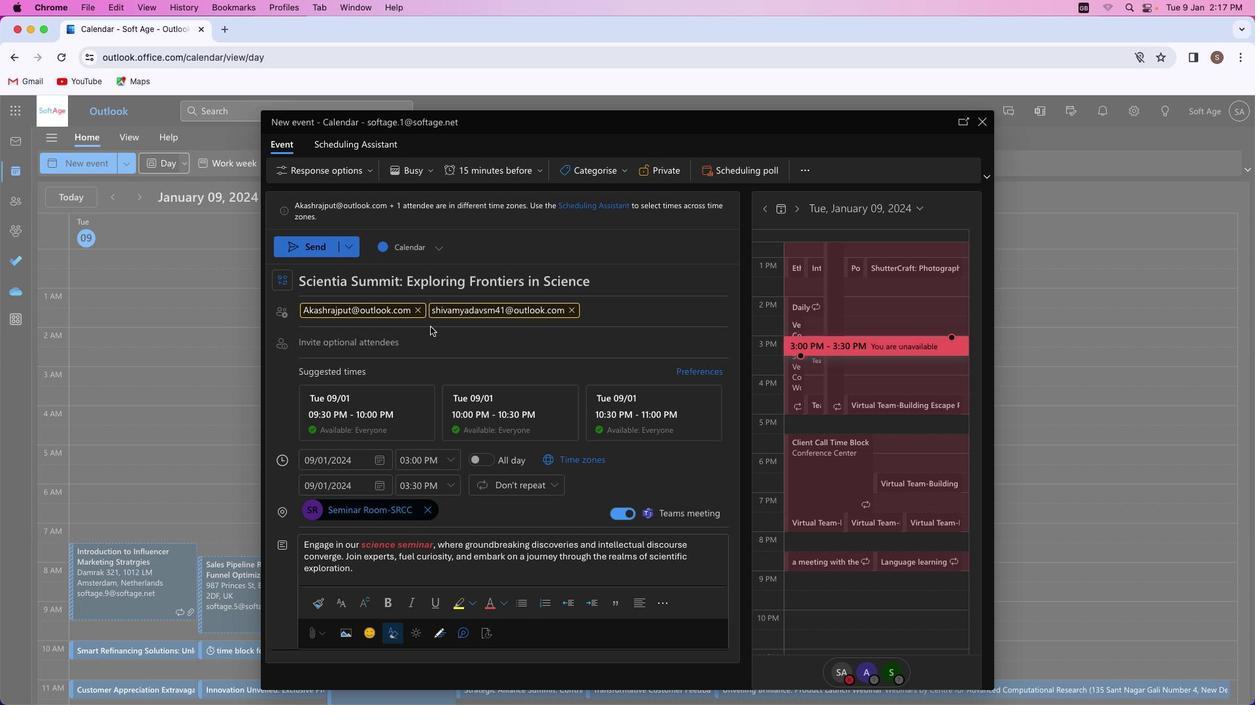 
Action: Key pressed 'm''u''k''k''u''n''d''1''0'Key.shift'@''o''u''t''l''o''o''k''.''c''o''m'
Screenshot: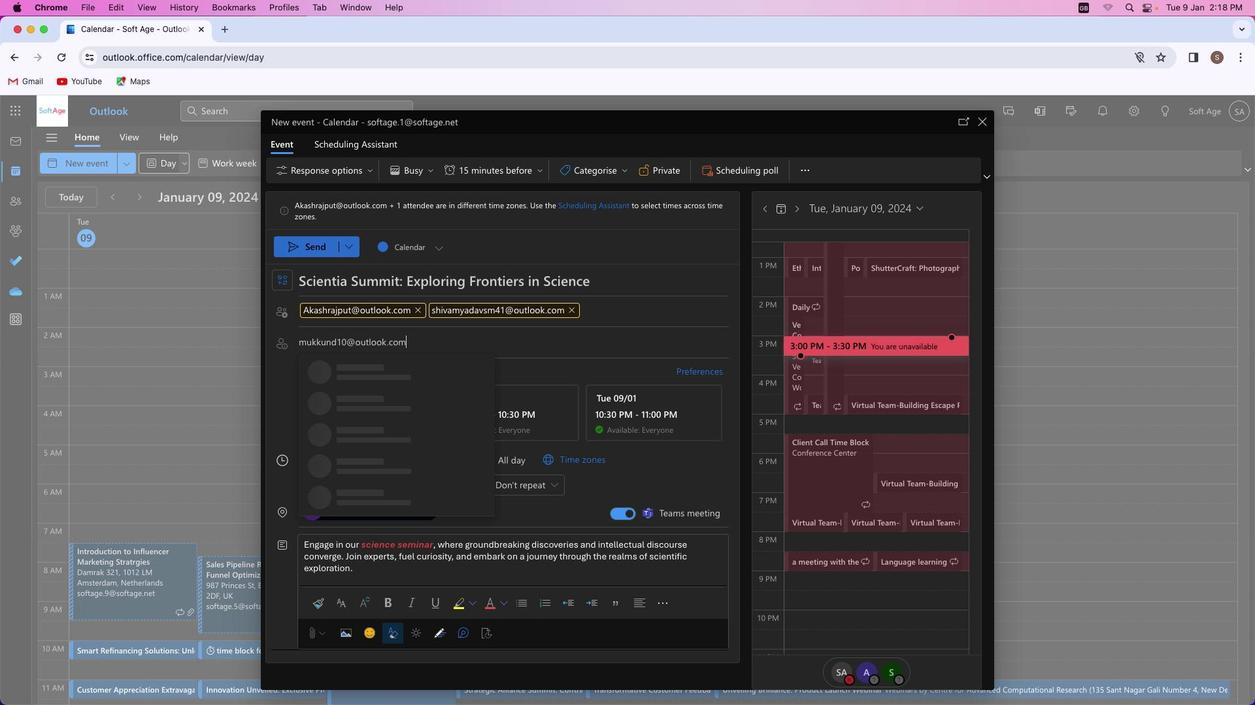 
Action: Mouse moved to (434, 370)
Screenshot: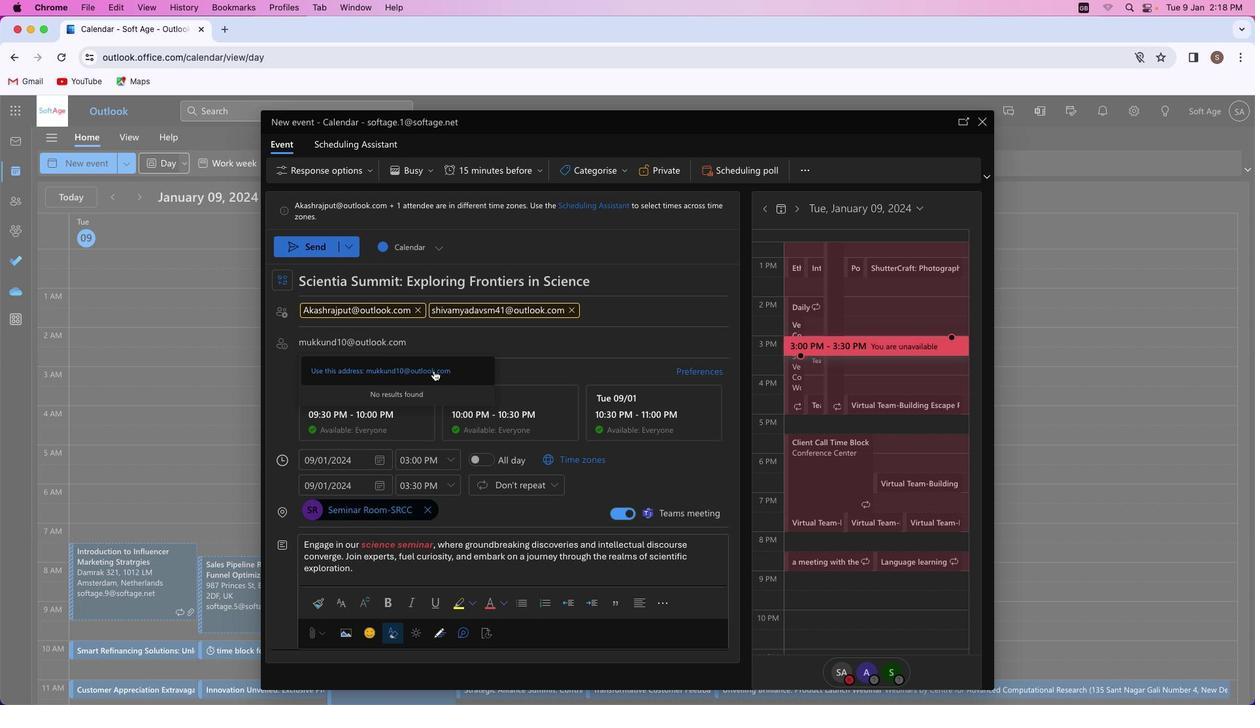 
Action: Mouse pressed left at (434, 370)
Screenshot: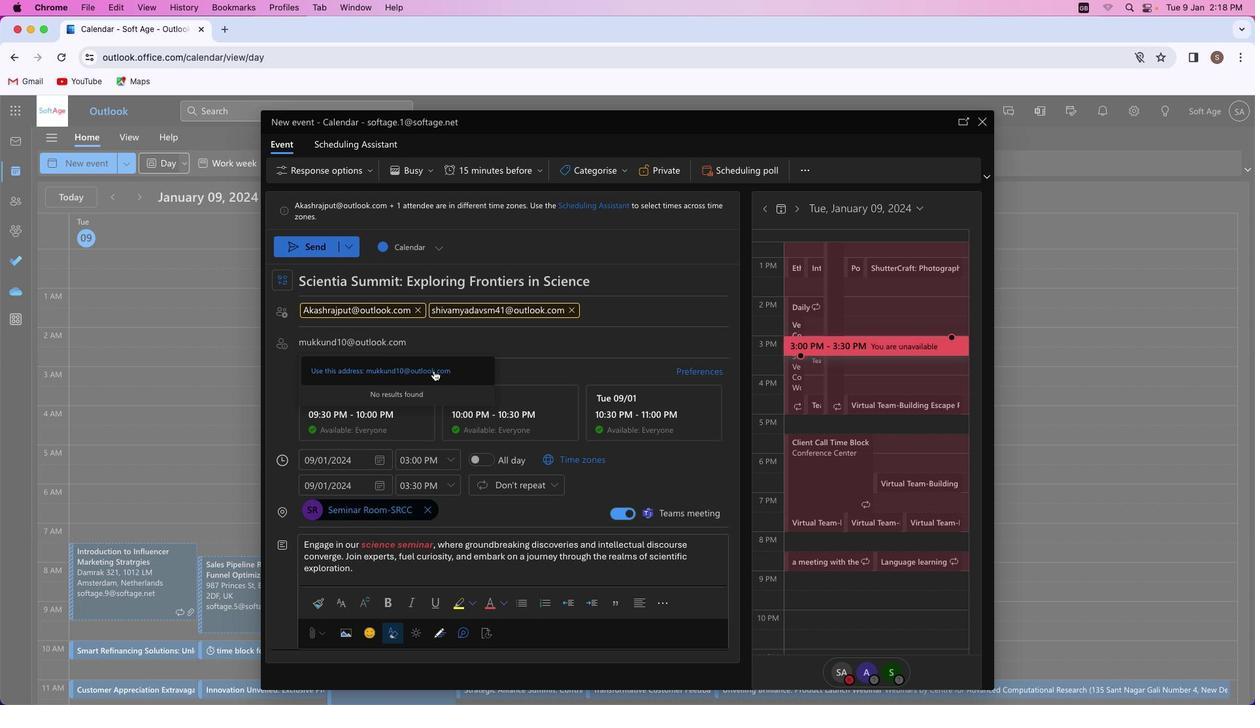 
Action: Mouse moved to (490, 502)
Screenshot: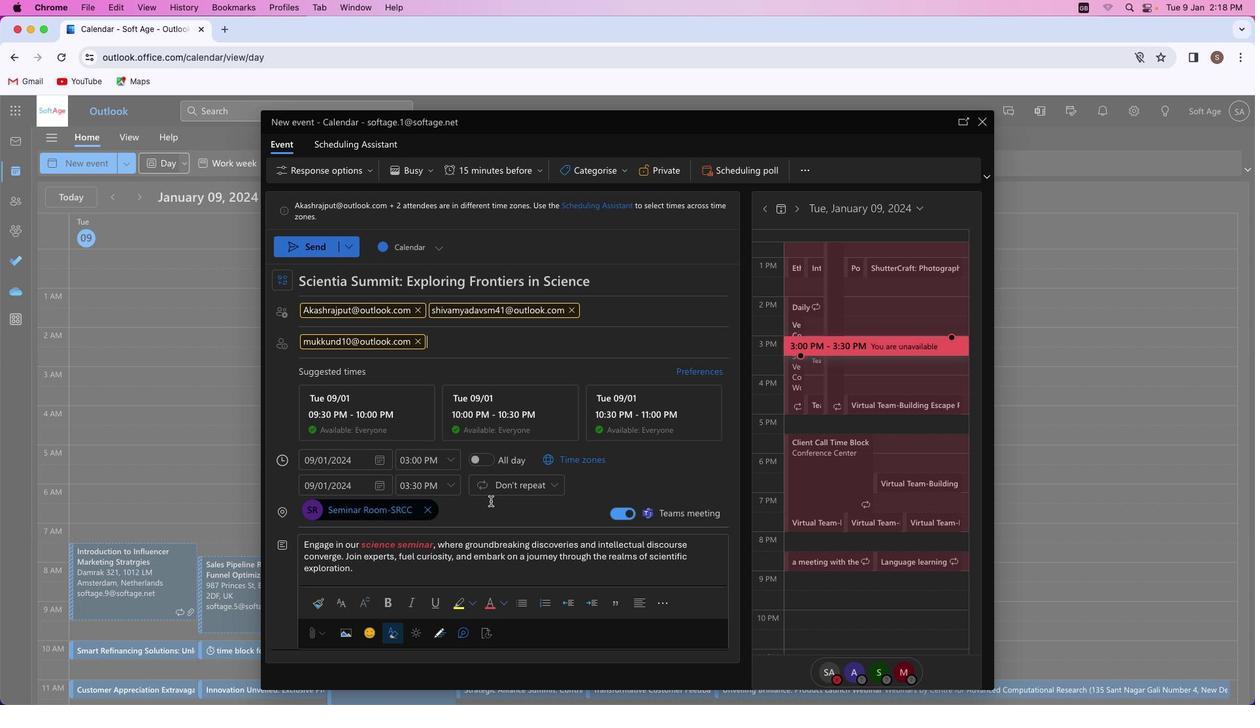 
Action: Mouse scrolled (490, 502) with delta (0, 0)
Screenshot: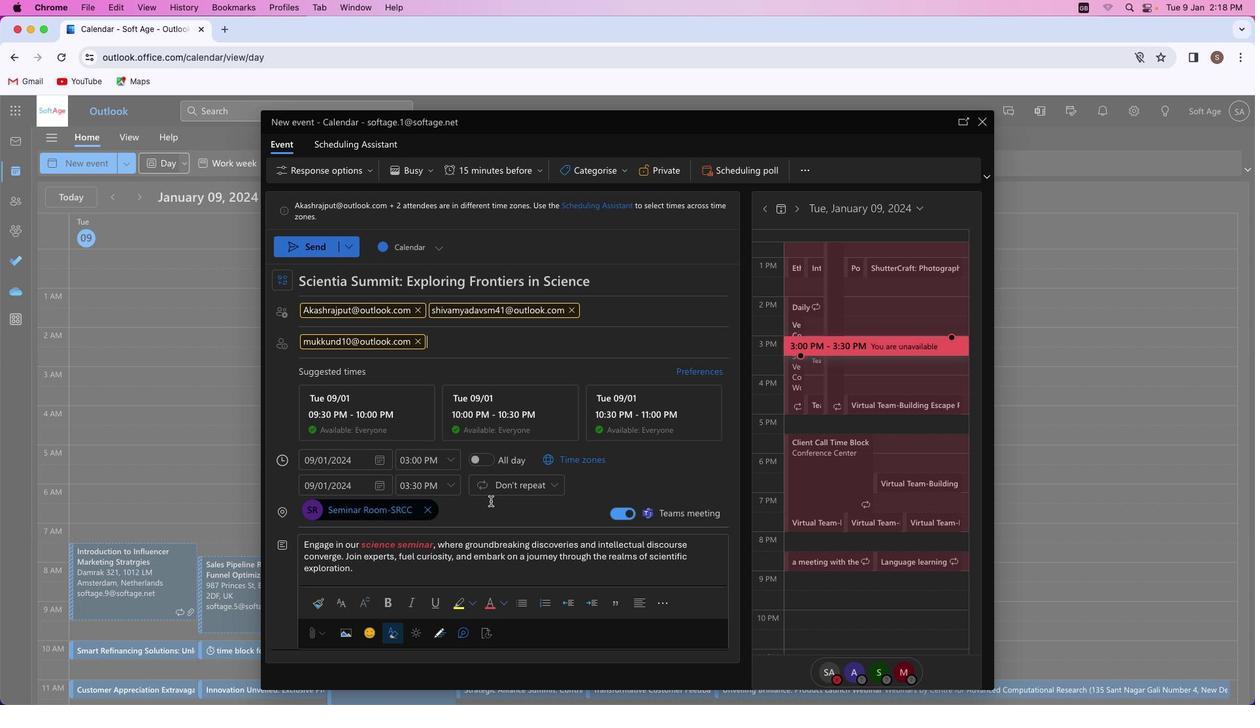 
Action: Mouse scrolled (490, 502) with delta (0, 0)
Screenshot: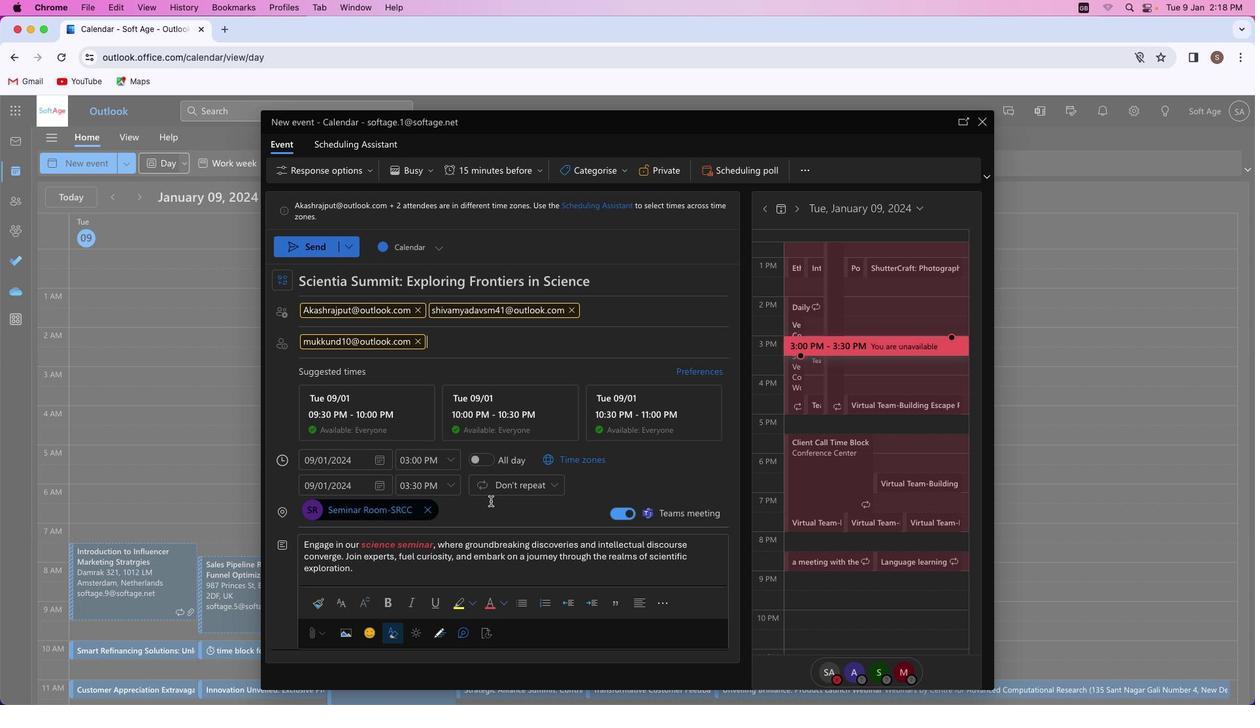 
Action: Mouse scrolled (490, 502) with delta (0, 0)
Screenshot: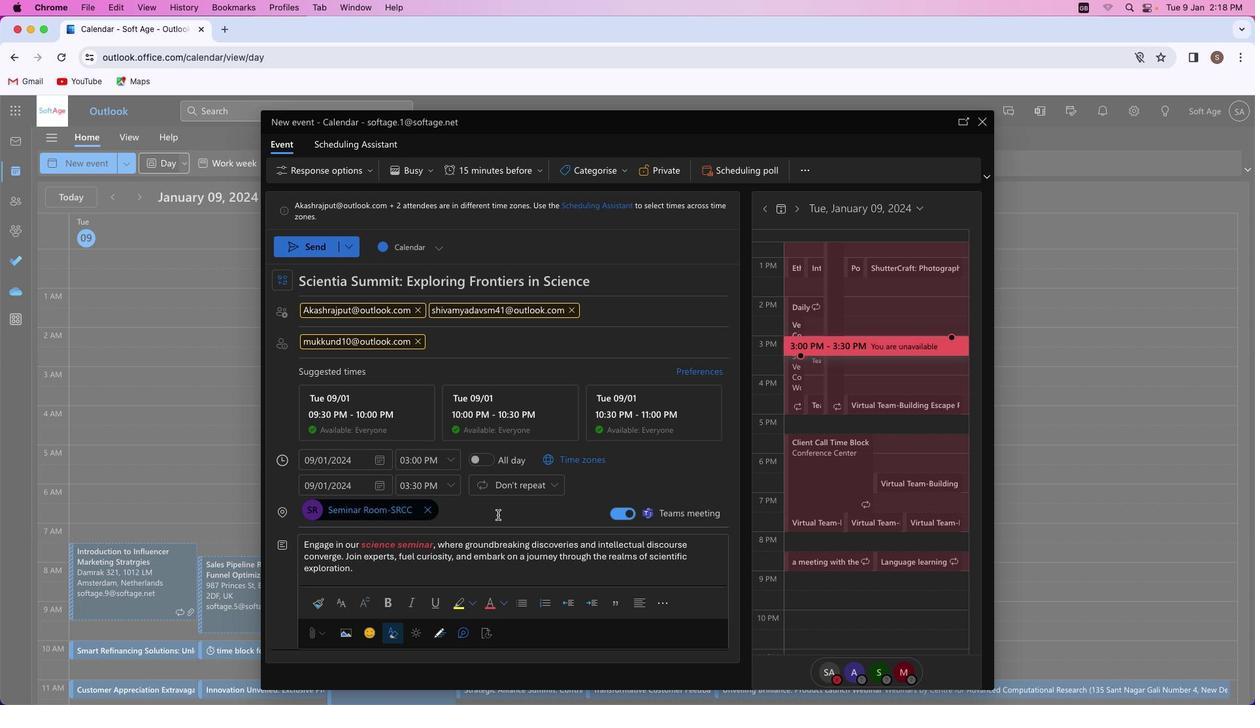 
Action: Mouse moved to (397, 570)
Screenshot: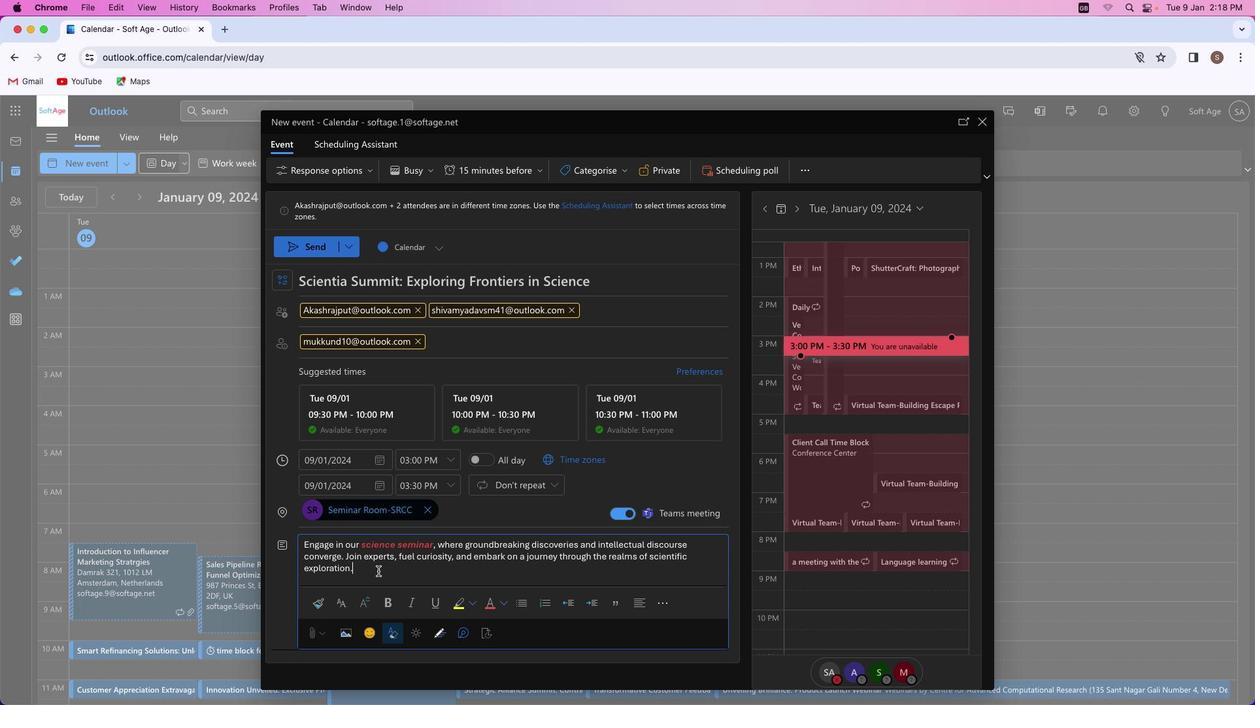 
Action: Mouse pressed left at (397, 570)
Screenshot: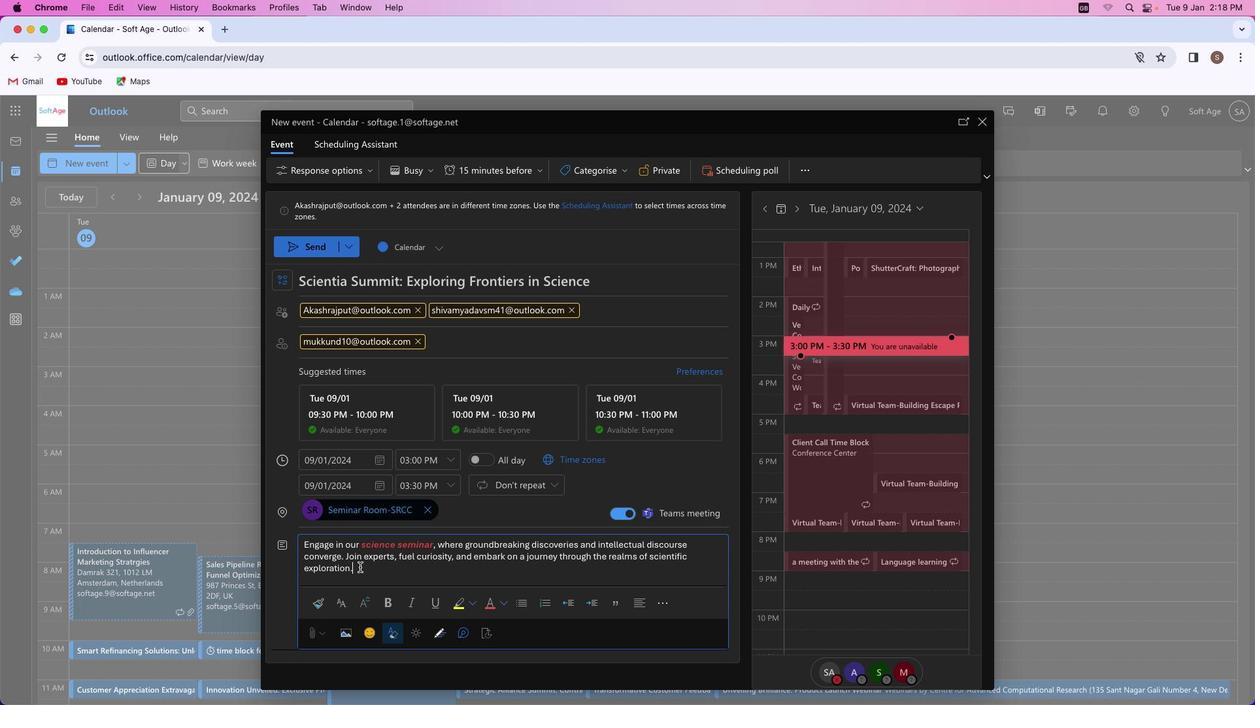 
Action: Mouse moved to (459, 607)
Screenshot: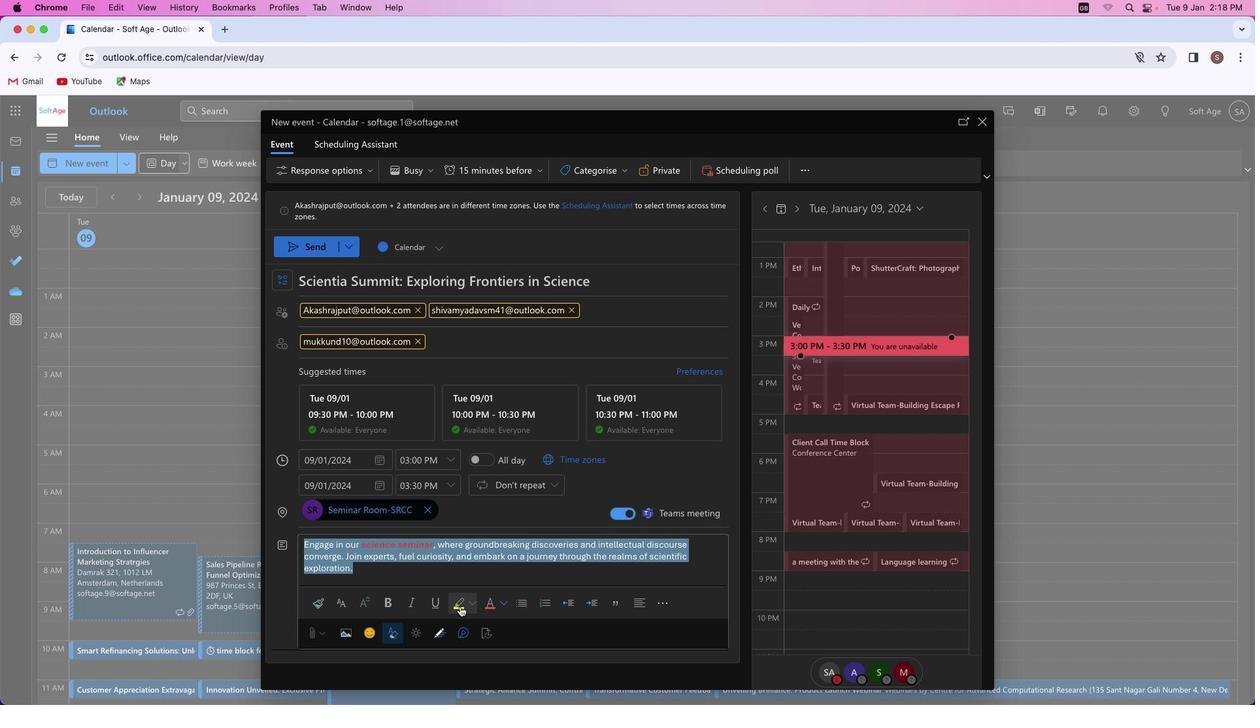 
Action: Mouse pressed left at (459, 607)
Screenshot: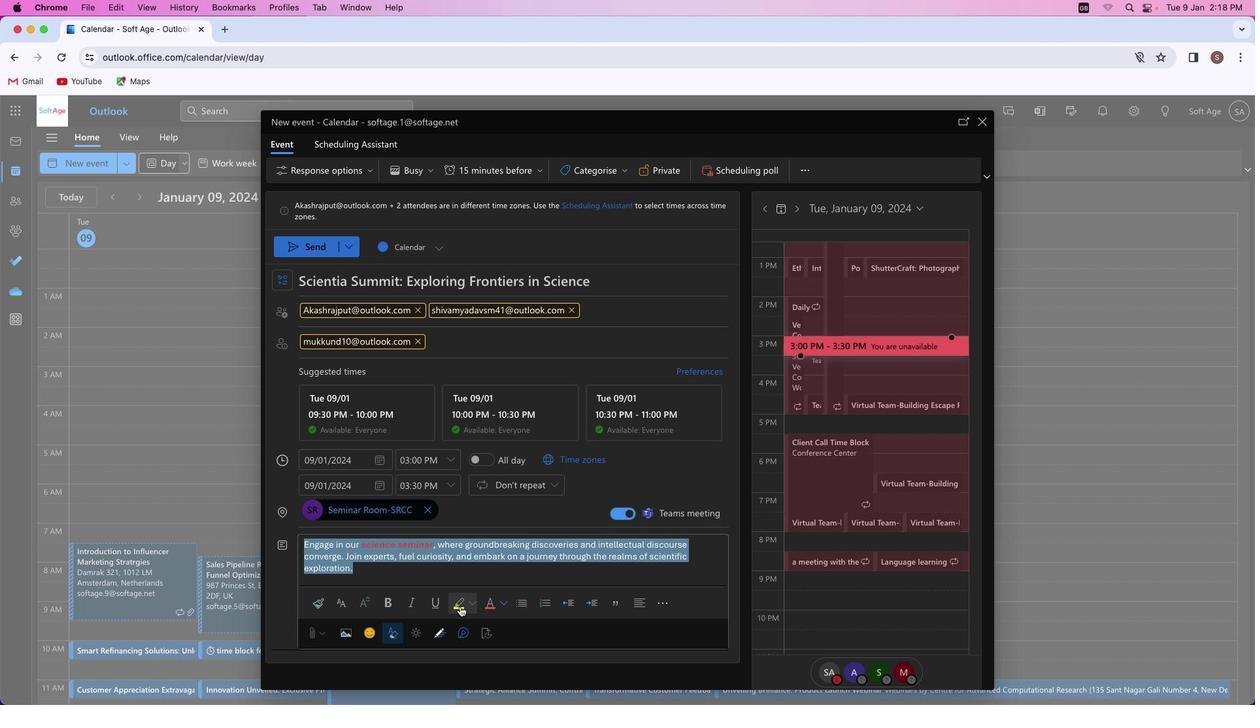 
Action: Mouse moved to (411, 575)
Screenshot: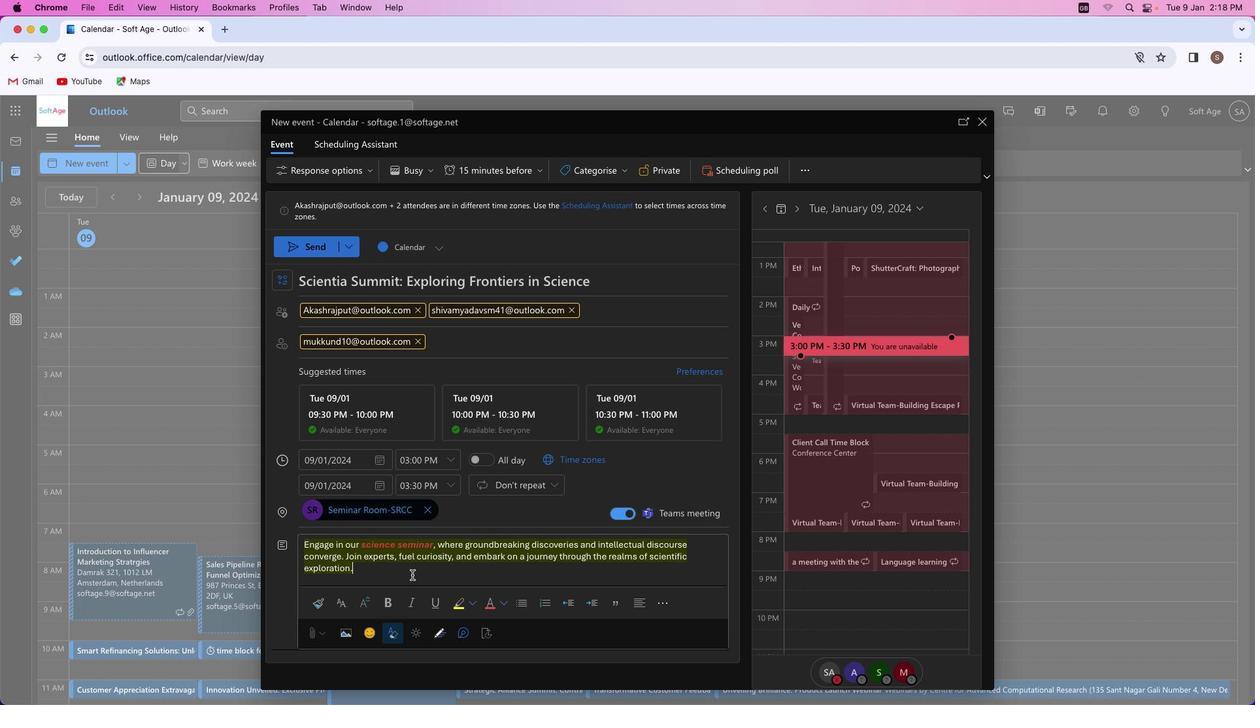 
Action: Mouse pressed left at (411, 575)
Screenshot: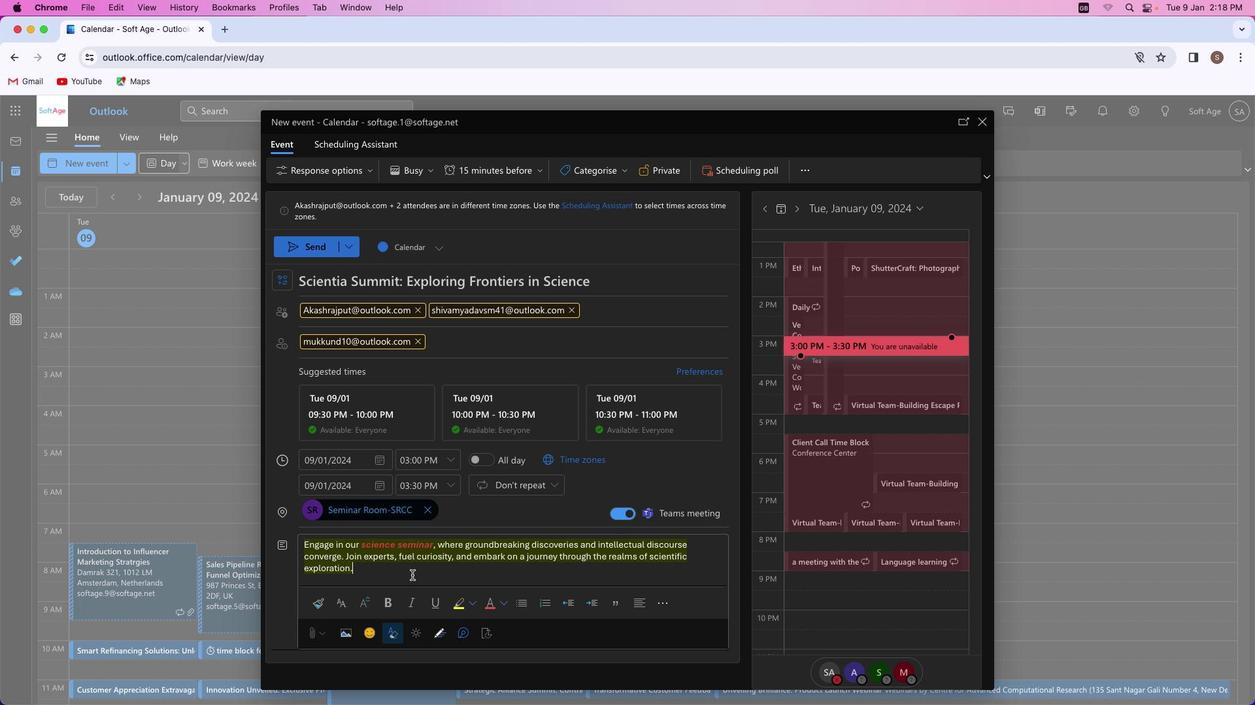 
Action: Mouse moved to (620, 172)
Screenshot: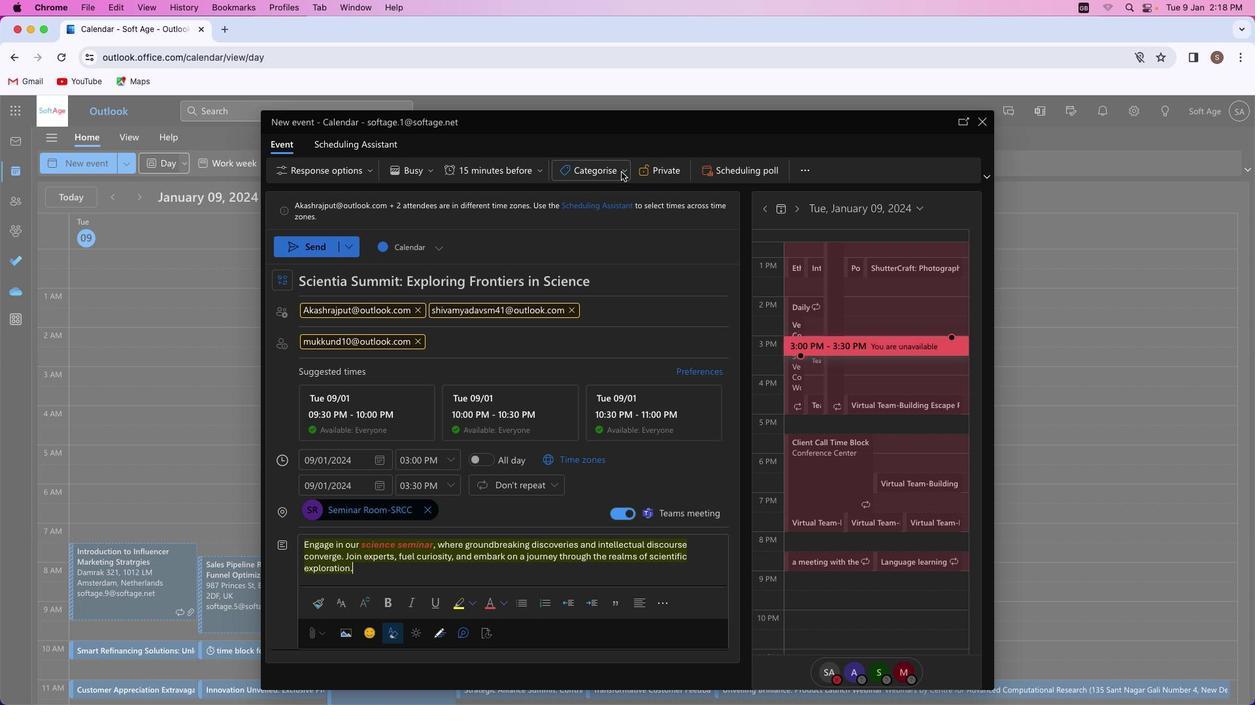
Action: Mouse pressed left at (620, 172)
Screenshot: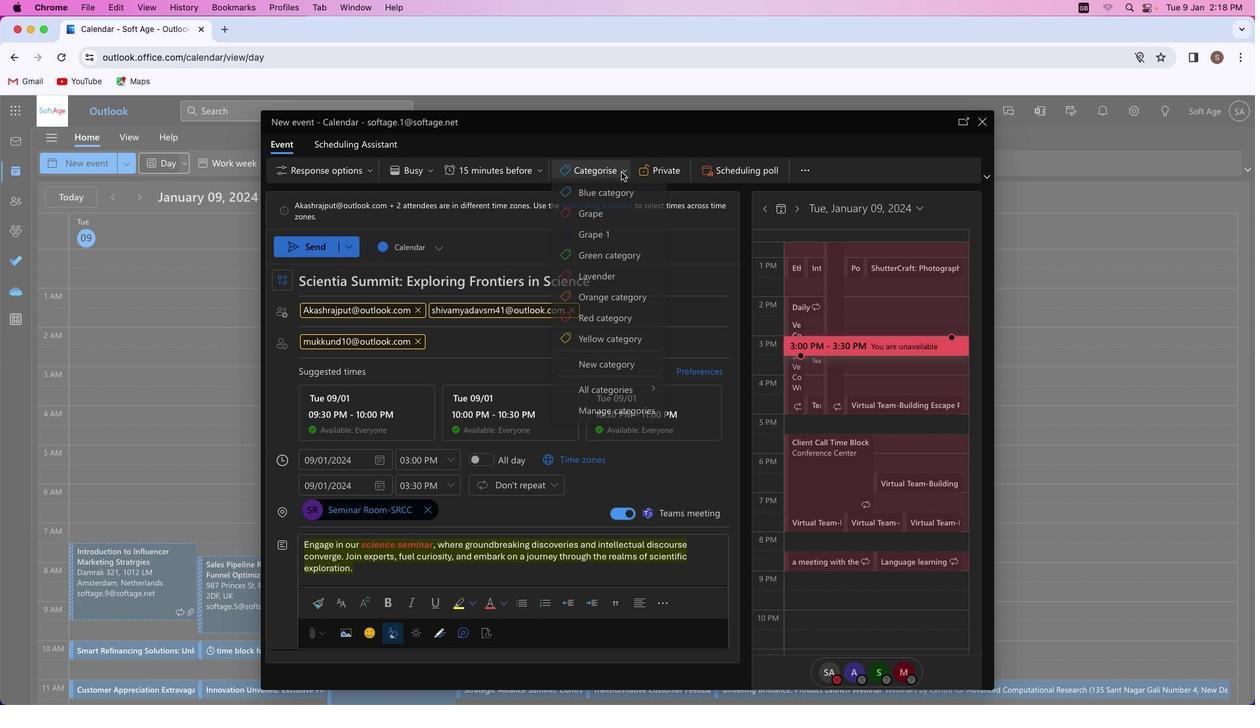 
Action: Mouse moved to (599, 276)
Screenshot: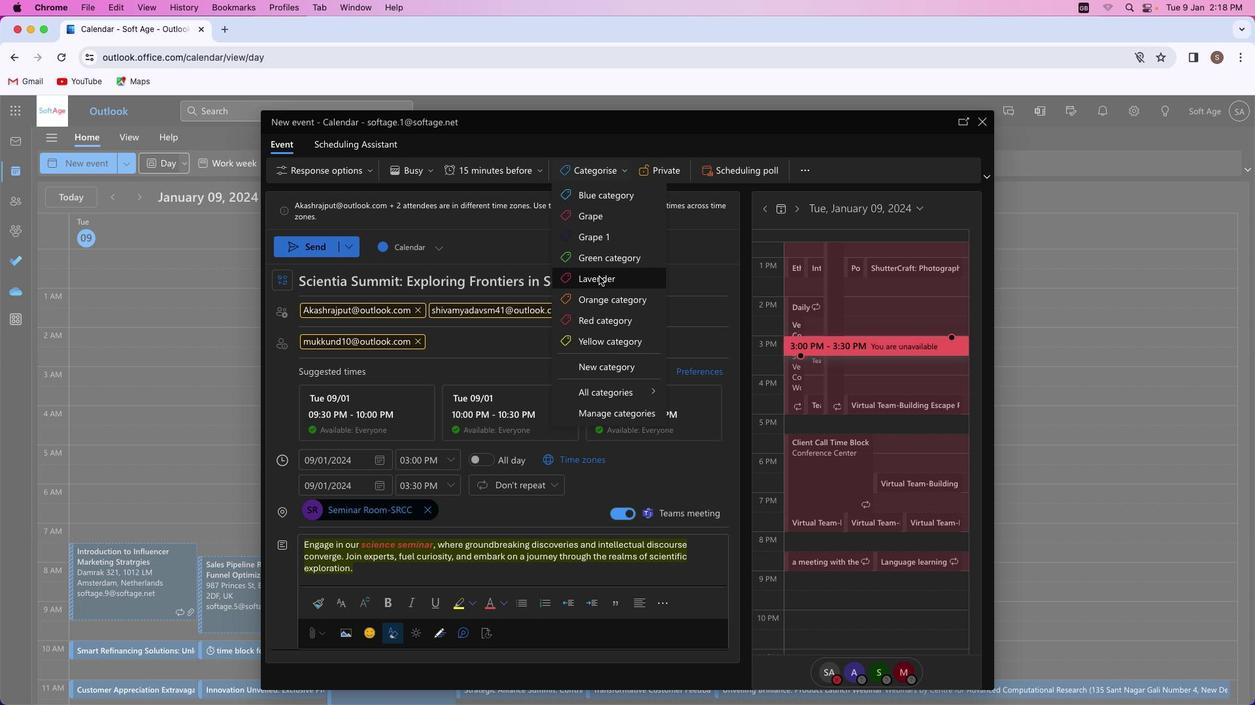 
Action: Mouse pressed left at (599, 276)
Screenshot: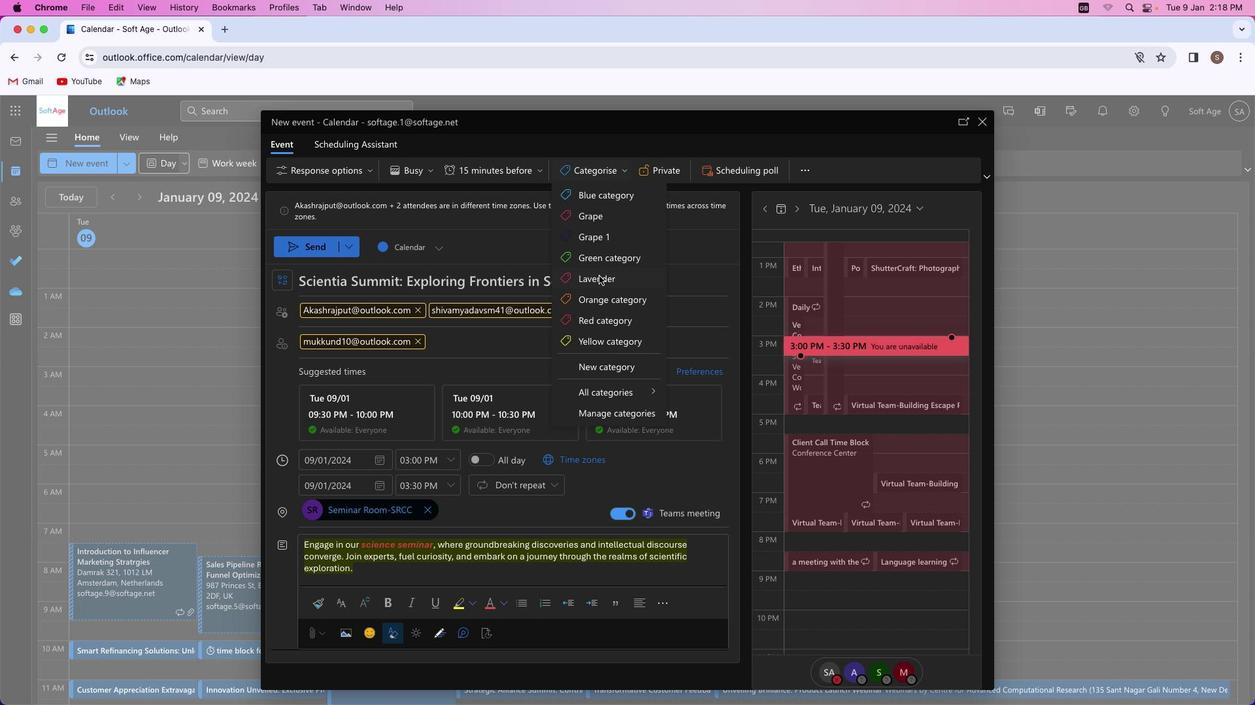 
Action: Mouse moved to (317, 244)
Screenshot: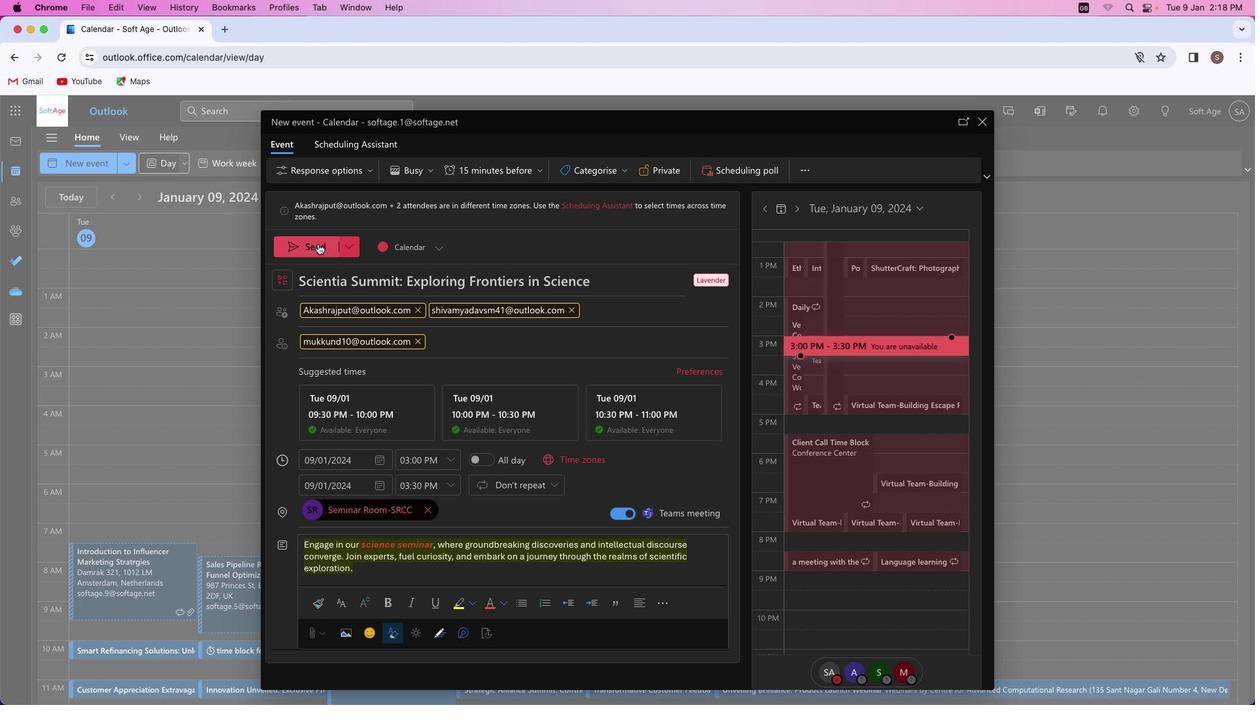 
Action: Mouse pressed left at (317, 244)
Screenshot: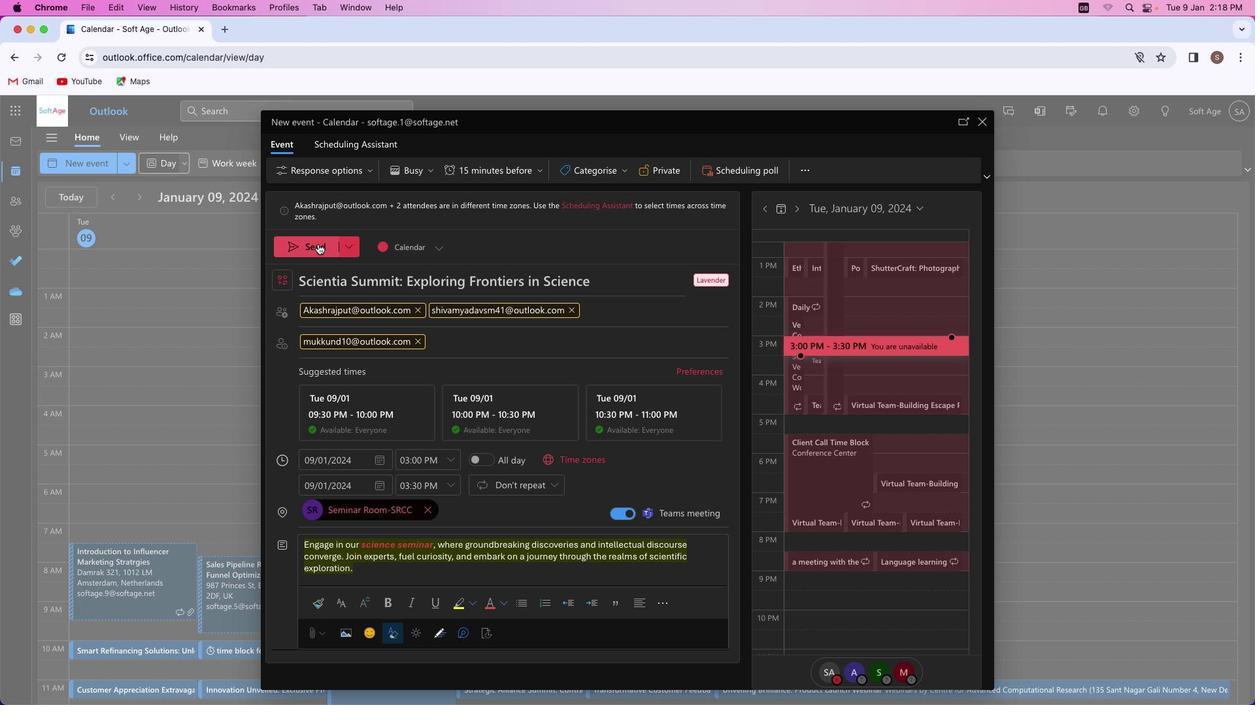 
Action: Mouse moved to (612, 539)
Screenshot: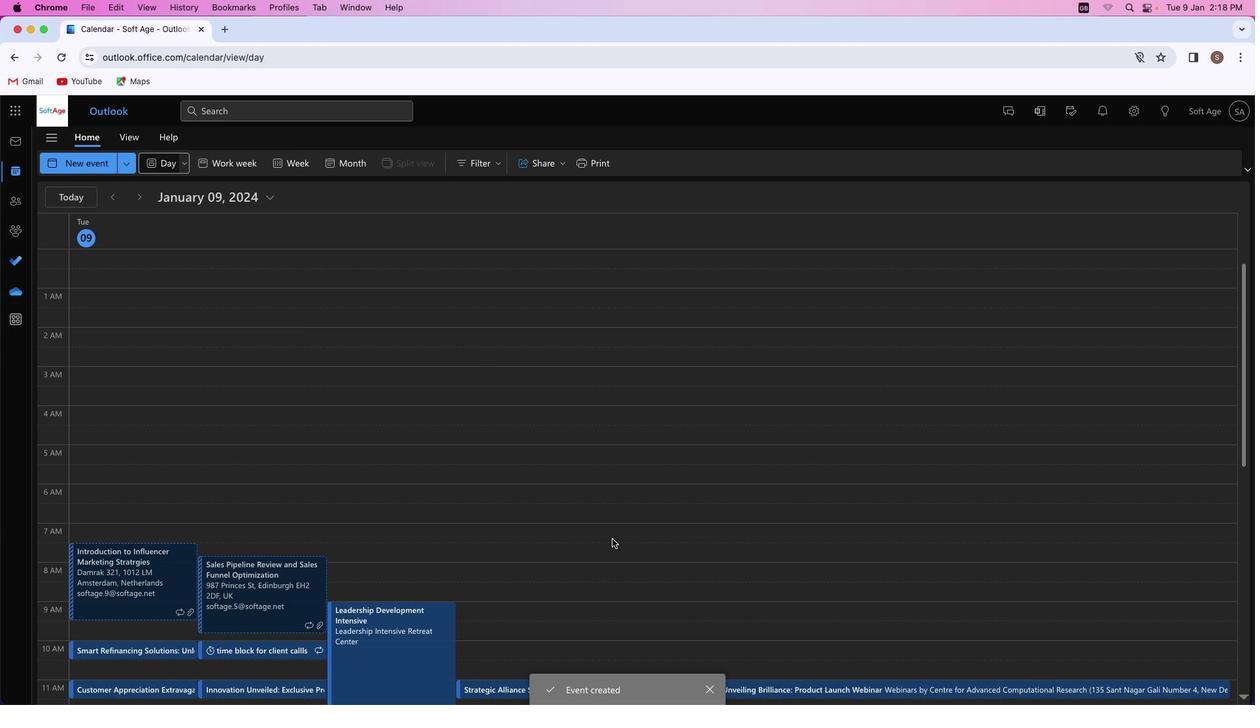
